 Task: Find connections with filter location Bielefeld with filter topic #Technologywith filter profile language English with filter current company Aakash Educational Services Limited with filter school Sri Chaitanya College of Education with filter industry Footwear and Leather Goods Repair with filter service category Cybersecurity with filter keywords title Actor
Action: Mouse moved to (497, 61)
Screenshot: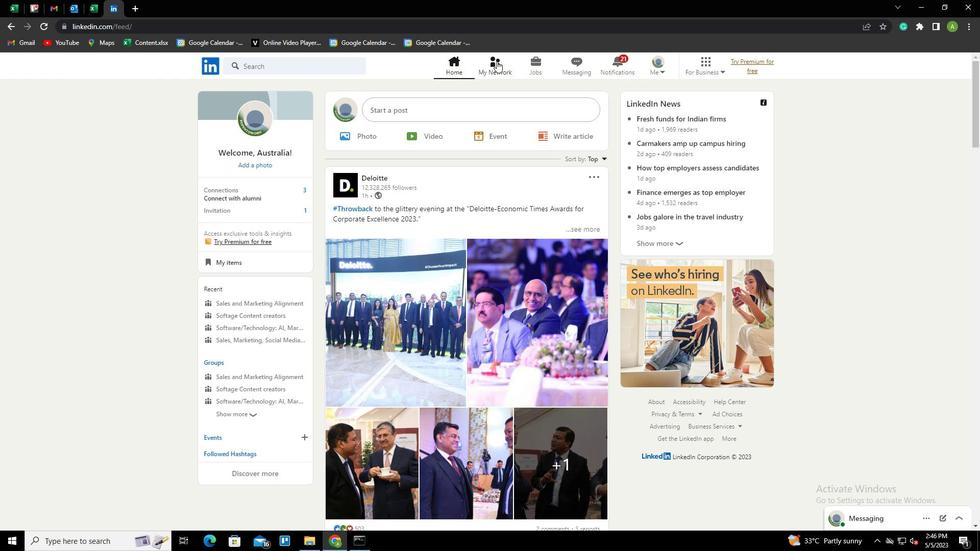 
Action: Mouse pressed left at (497, 61)
Screenshot: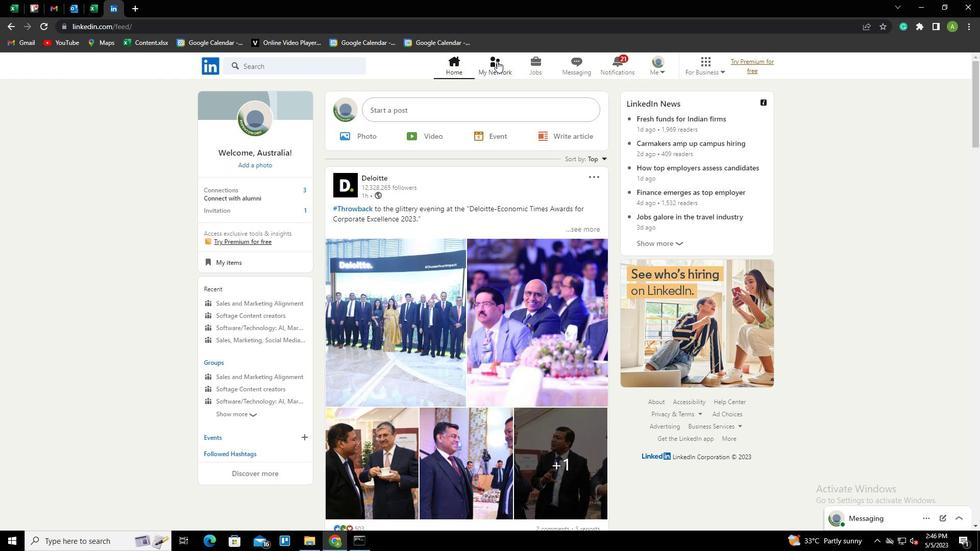 
Action: Mouse moved to (258, 125)
Screenshot: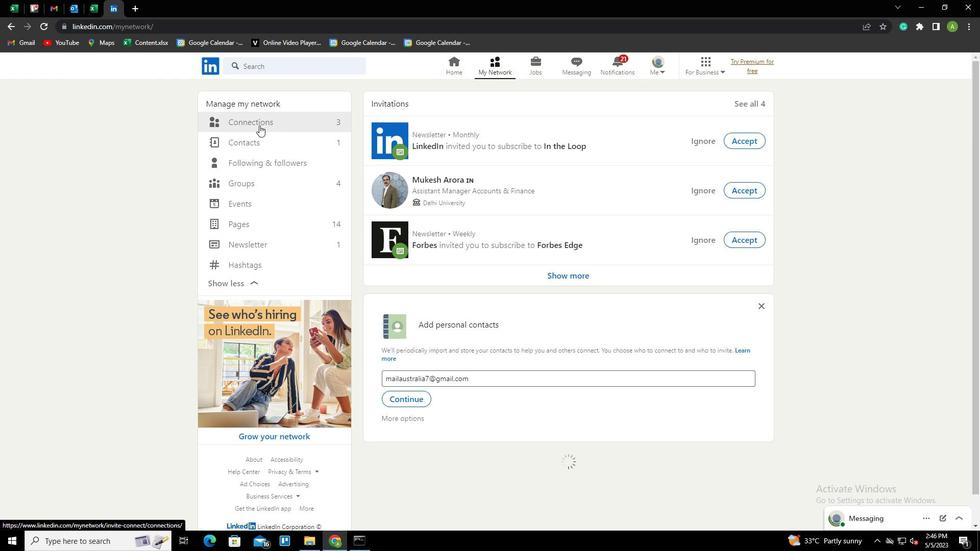
Action: Mouse pressed left at (258, 125)
Screenshot: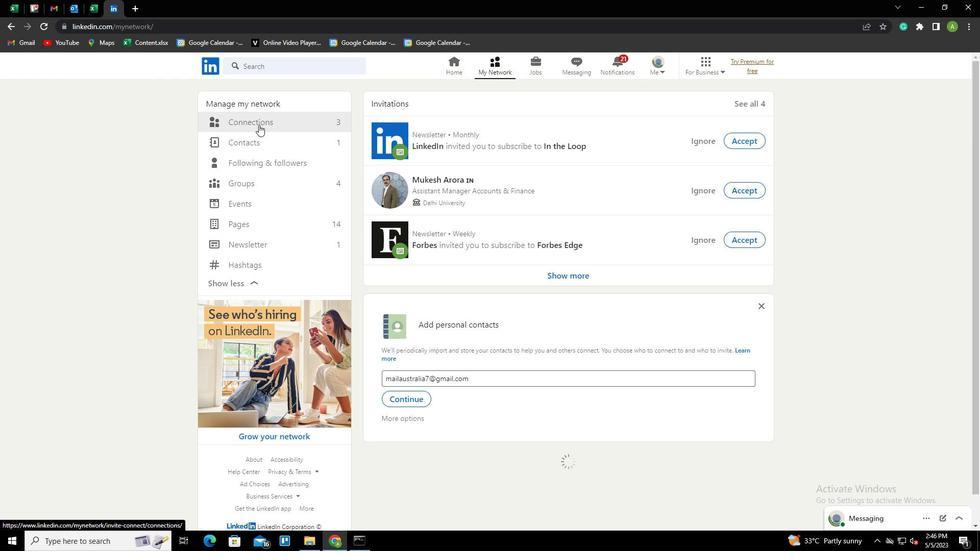 
Action: Mouse moved to (551, 123)
Screenshot: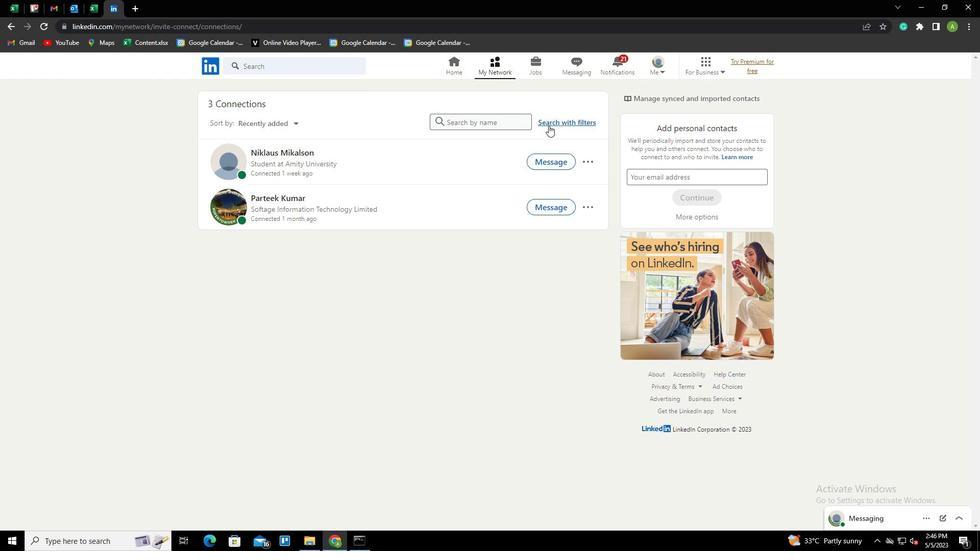
Action: Mouse pressed left at (551, 123)
Screenshot: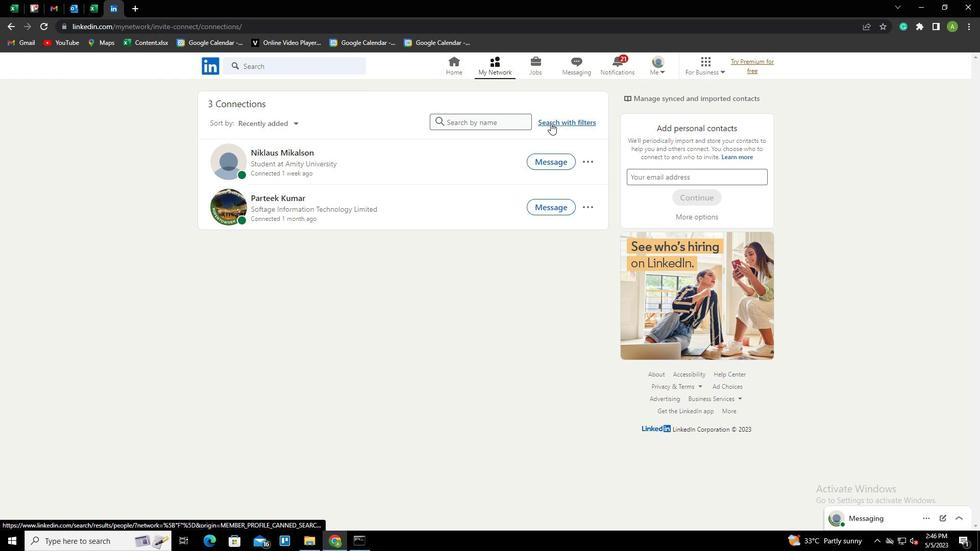 
Action: Mouse moved to (524, 94)
Screenshot: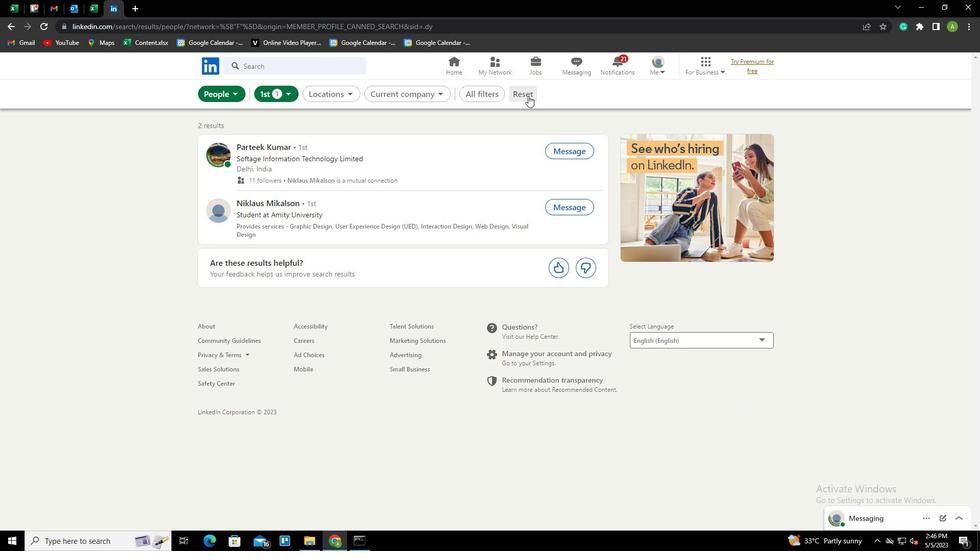 
Action: Mouse pressed left at (524, 94)
Screenshot: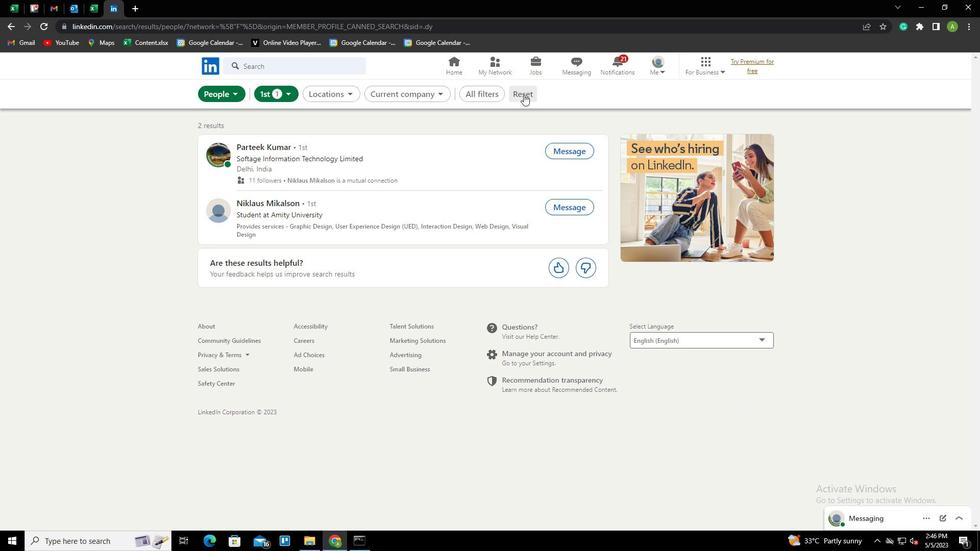
Action: Mouse moved to (513, 92)
Screenshot: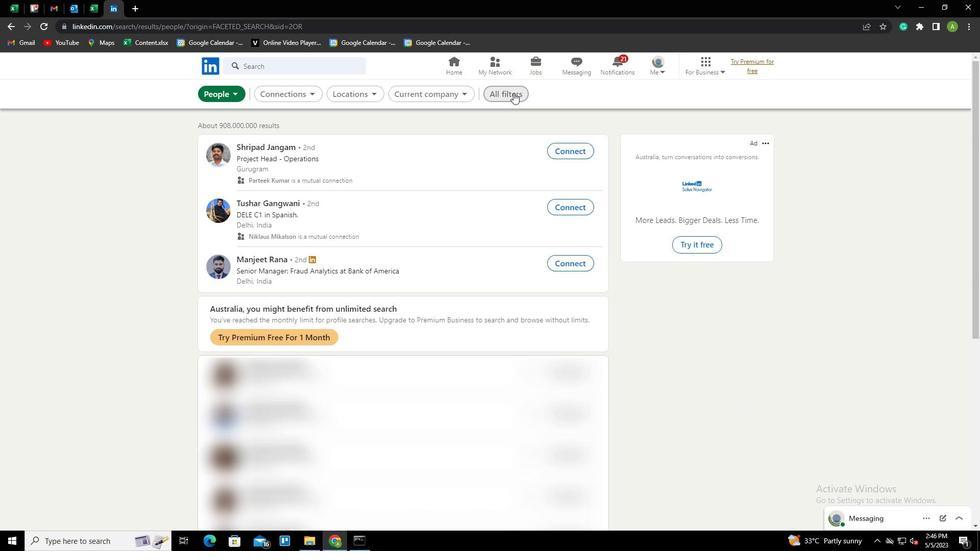 
Action: Mouse pressed left at (513, 92)
Screenshot: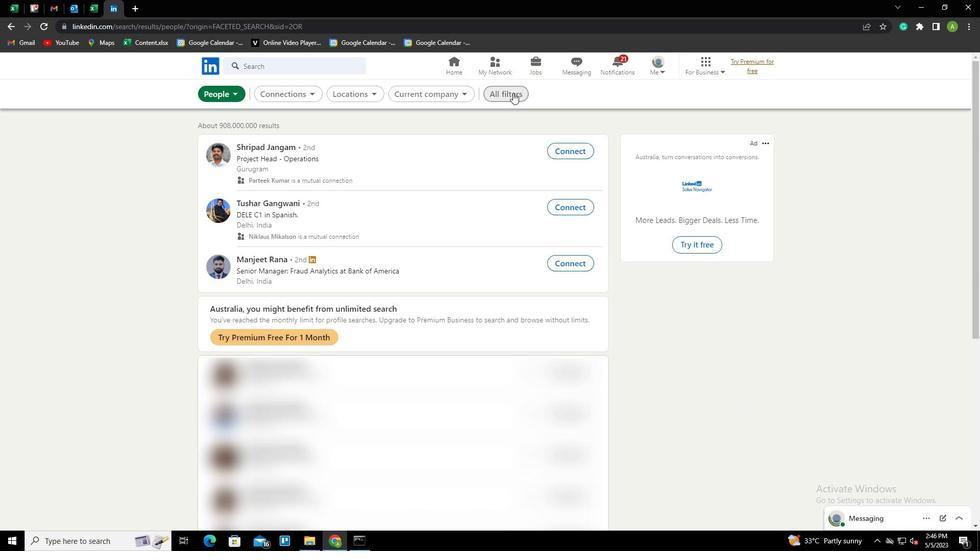 
Action: Mouse moved to (839, 260)
Screenshot: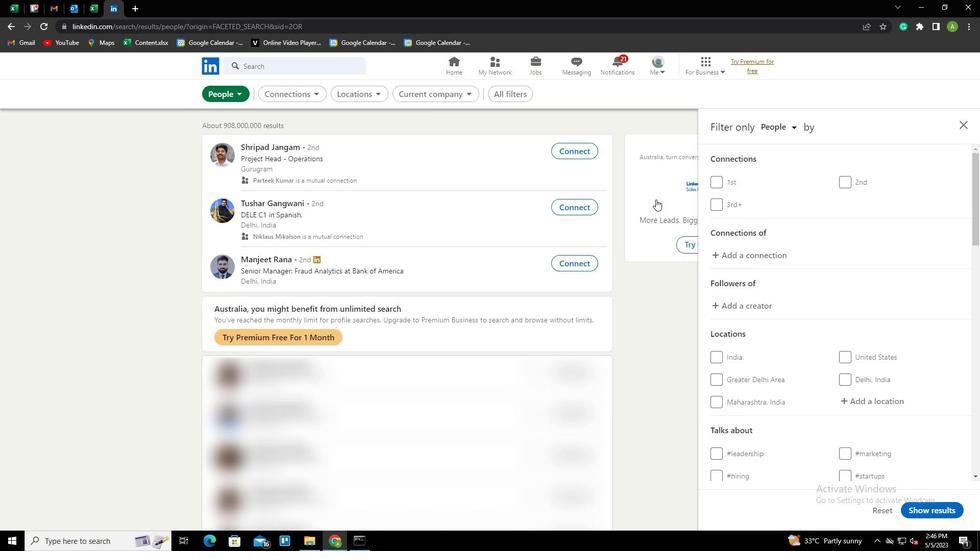 
Action: Mouse scrolled (839, 259) with delta (0, 0)
Screenshot: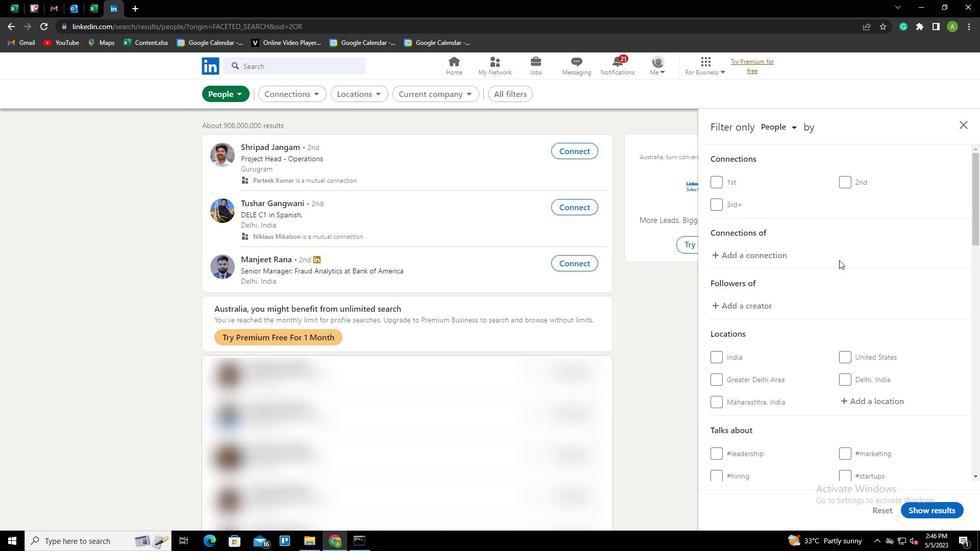 
Action: Mouse scrolled (839, 259) with delta (0, 0)
Screenshot: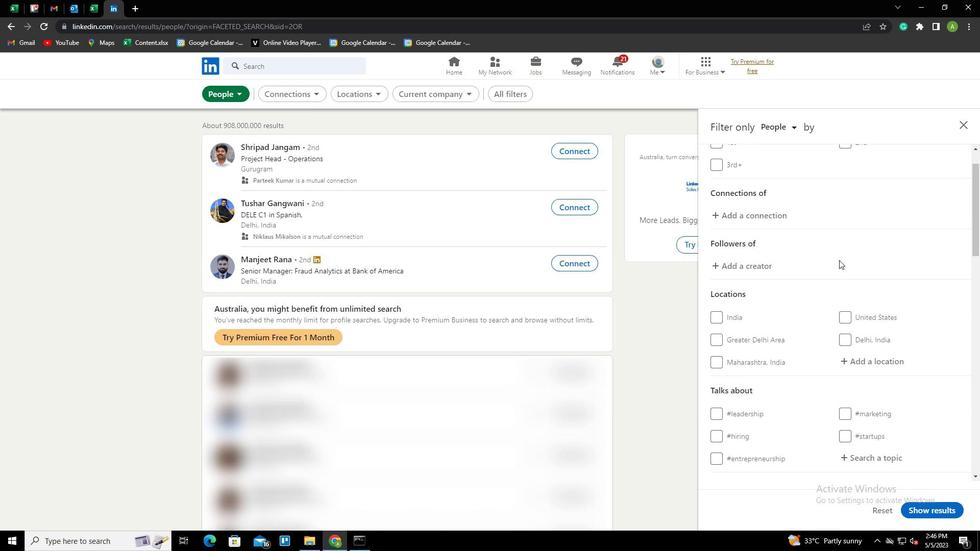
Action: Mouse scrolled (839, 259) with delta (0, 0)
Screenshot: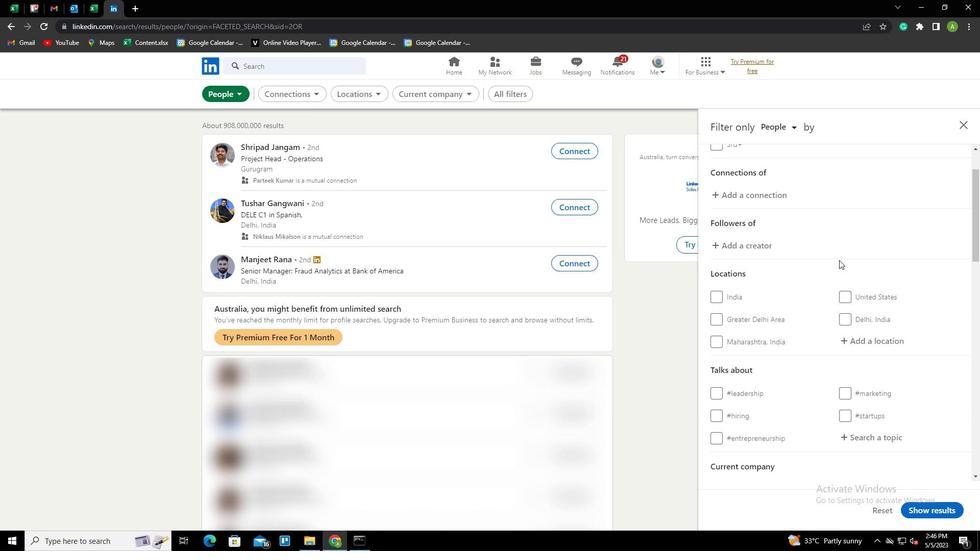 
Action: Mouse scrolled (839, 259) with delta (0, 0)
Screenshot: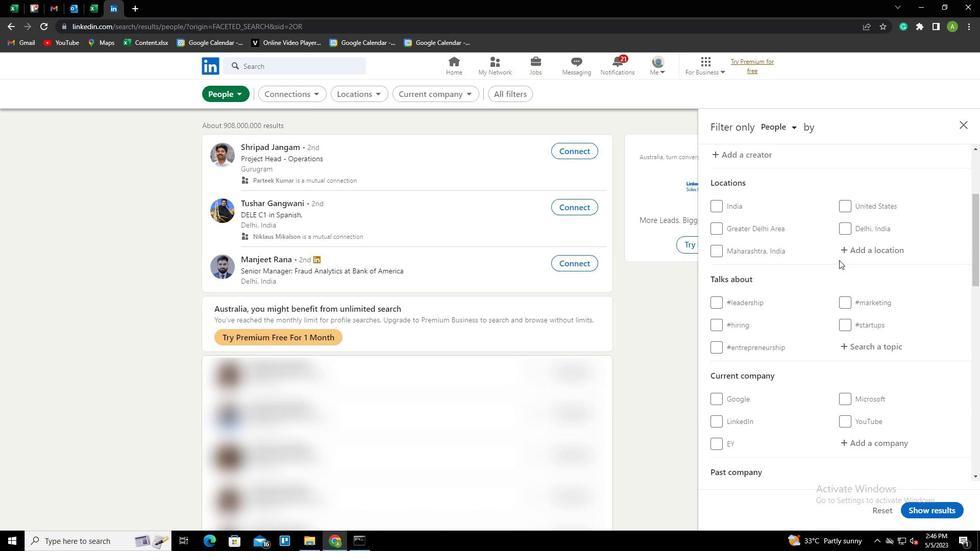 
Action: Mouse moved to (871, 198)
Screenshot: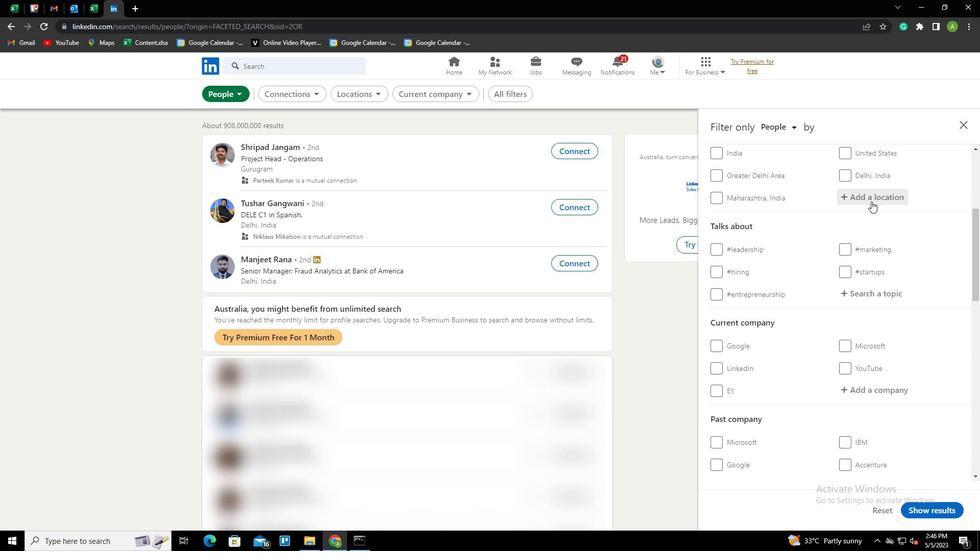 
Action: Mouse pressed left at (871, 198)
Screenshot: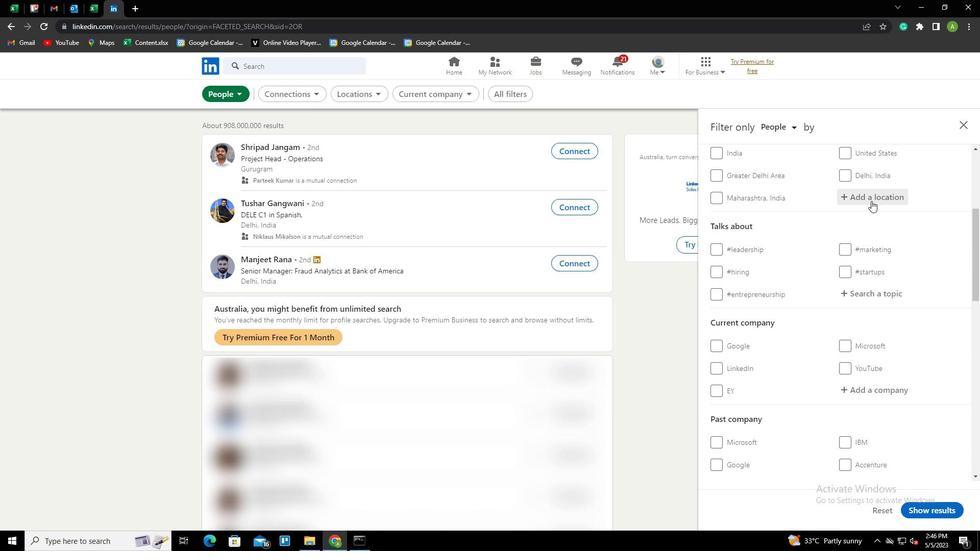 
Action: Key pressed <Key.shift><Key.shift><Key.shift><Key.shift><Key.shift><Key.shift><Key.shift><Key.shift><Key.shift><Key.shift><Key.shift><Key.shift><Key.shift><Key.shift><Key.shift><Key.shift><Key.shift><Key.shift><Key.shift><Key.shift><Key.shift><Key.shift><Key.shift><Key.shift>BIELEFELD<Key.down><Key.enter>
Screenshot: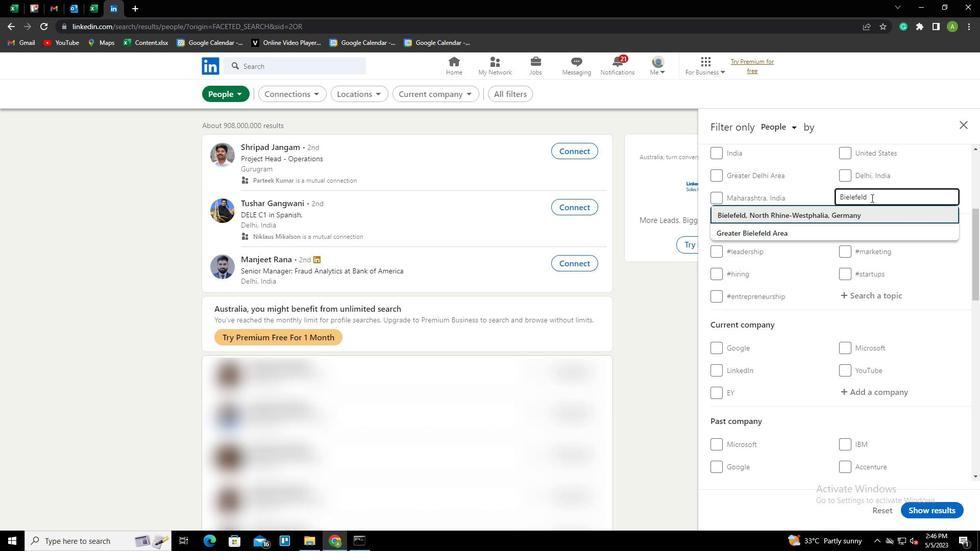 
Action: Mouse scrolled (871, 197) with delta (0, 0)
Screenshot: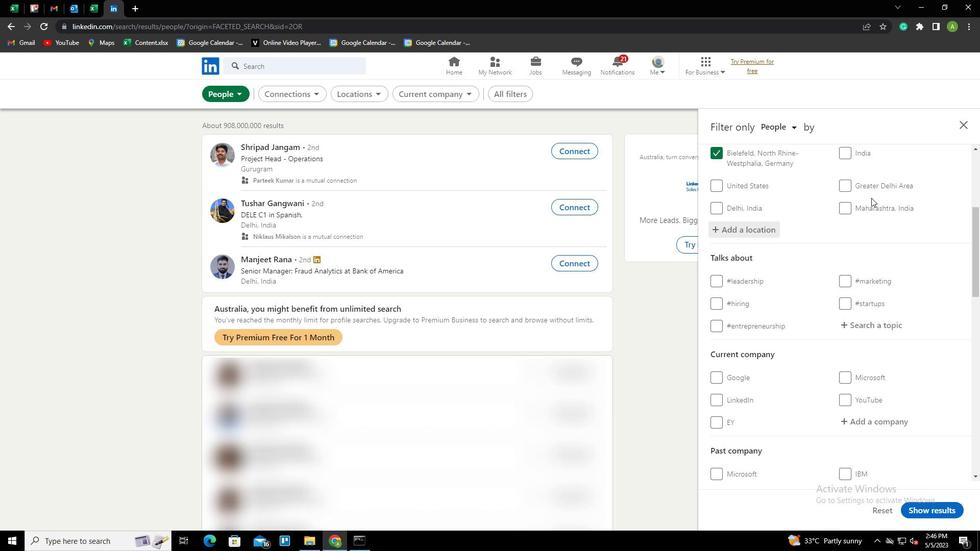 
Action: Mouse scrolled (871, 197) with delta (0, 0)
Screenshot: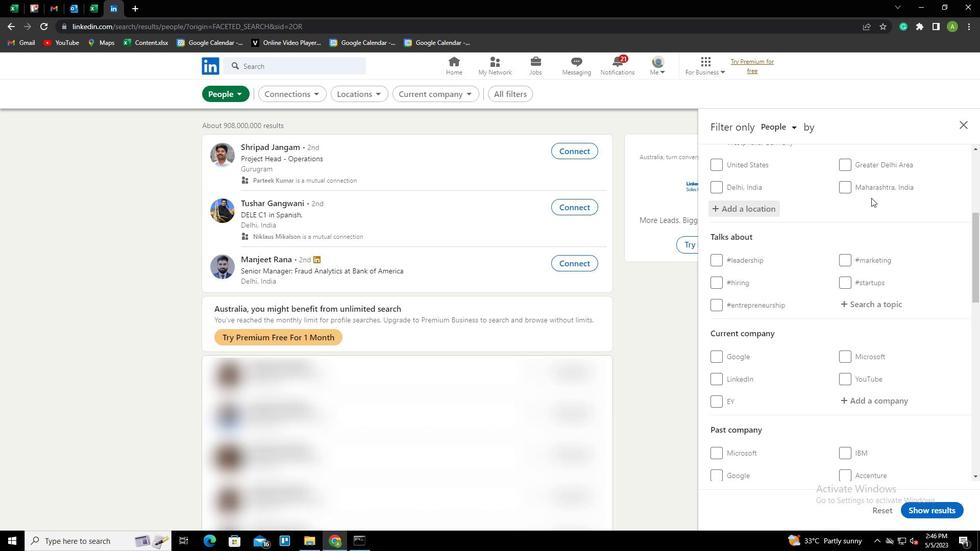 
Action: Mouse moved to (869, 218)
Screenshot: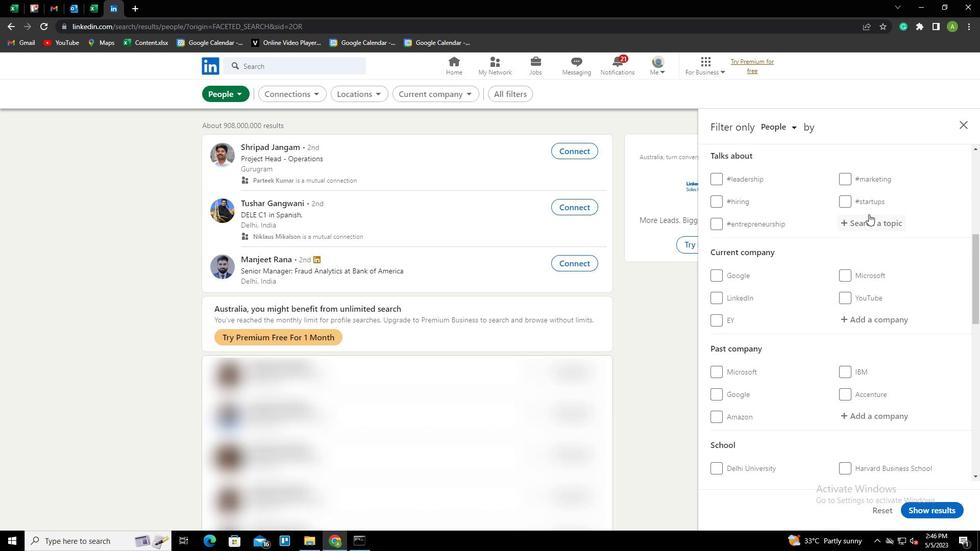 
Action: Mouse pressed left at (869, 218)
Screenshot: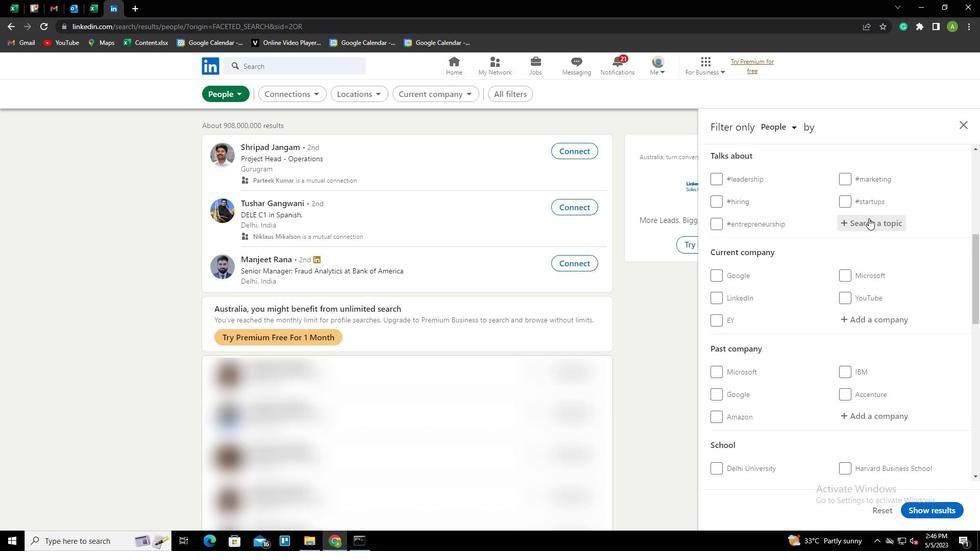 
Action: Key pressed <Key.shift><Key.shift>TECHNOLOGY<Key.down><Key.enter>
Screenshot: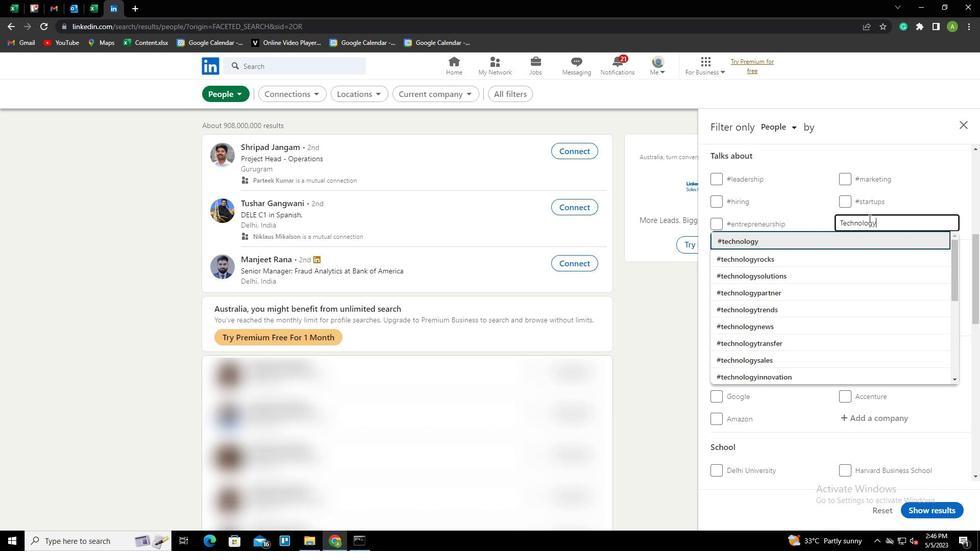 
Action: Mouse scrolled (869, 218) with delta (0, 0)
Screenshot: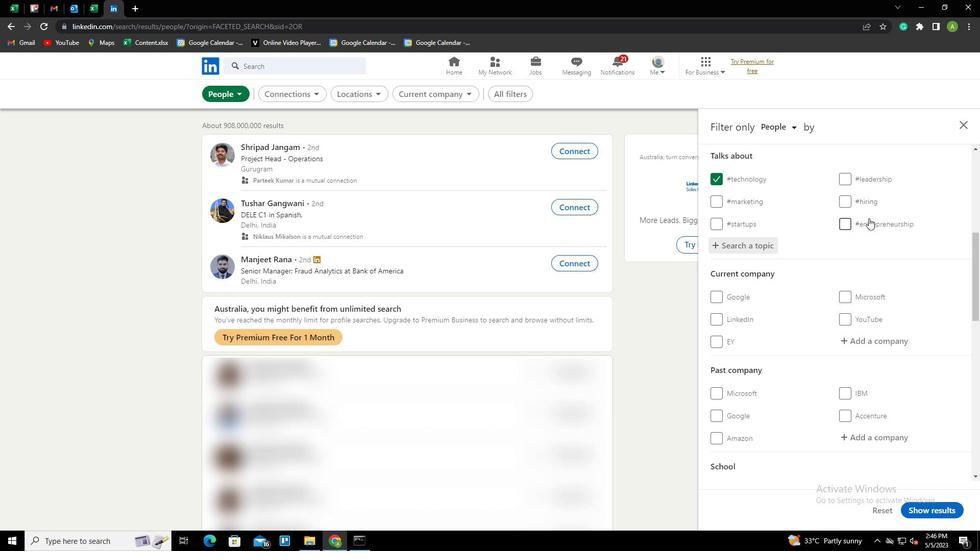 
Action: Mouse scrolled (869, 218) with delta (0, 0)
Screenshot: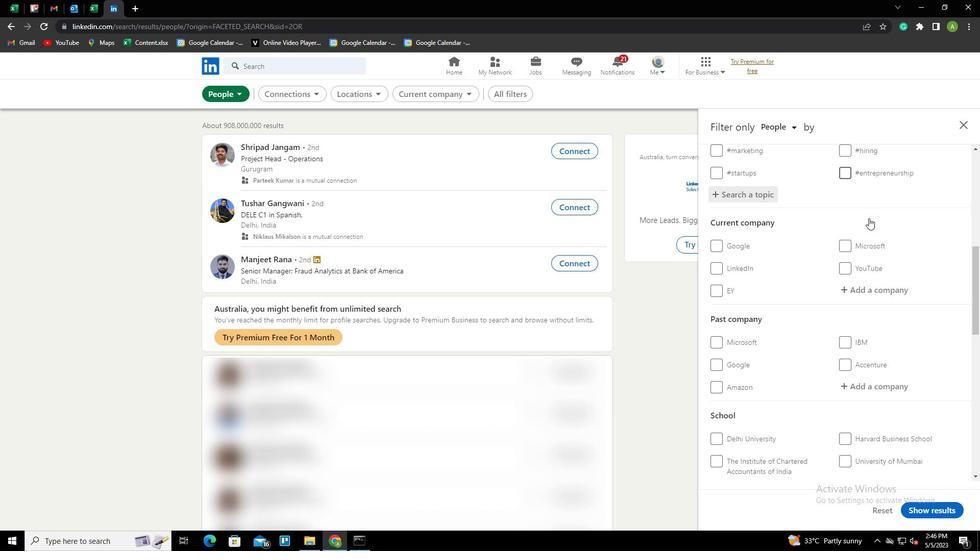 
Action: Mouse scrolled (869, 218) with delta (0, 0)
Screenshot: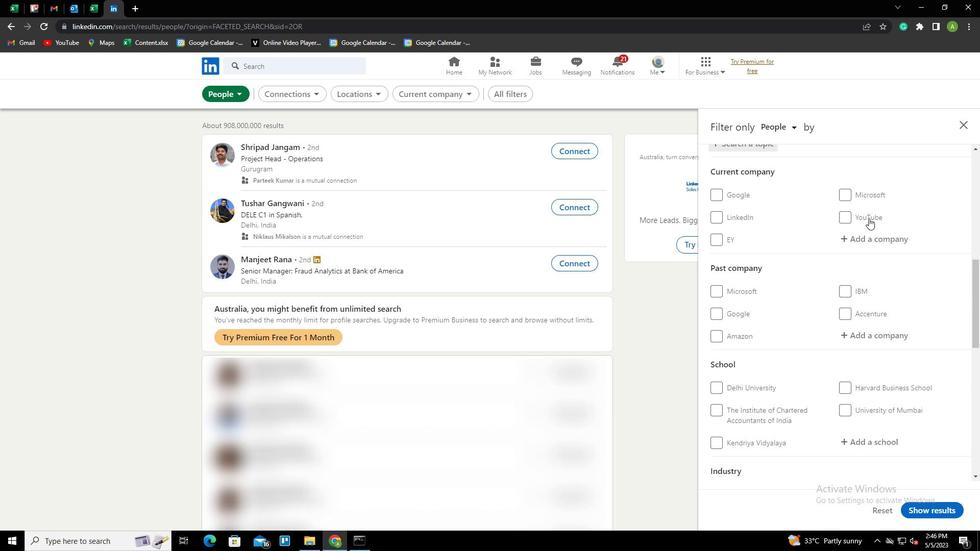 
Action: Mouse scrolled (869, 218) with delta (0, 0)
Screenshot: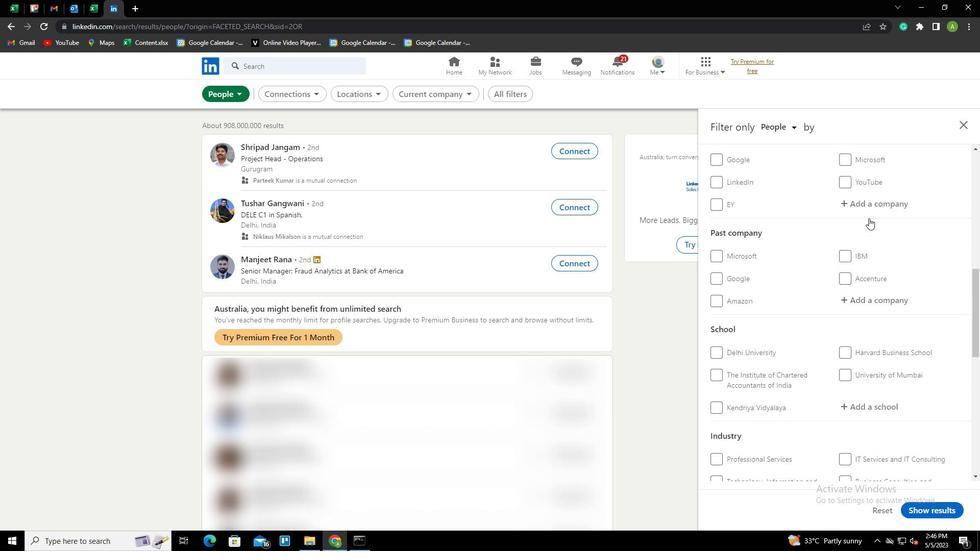 
Action: Mouse scrolled (869, 218) with delta (0, 0)
Screenshot: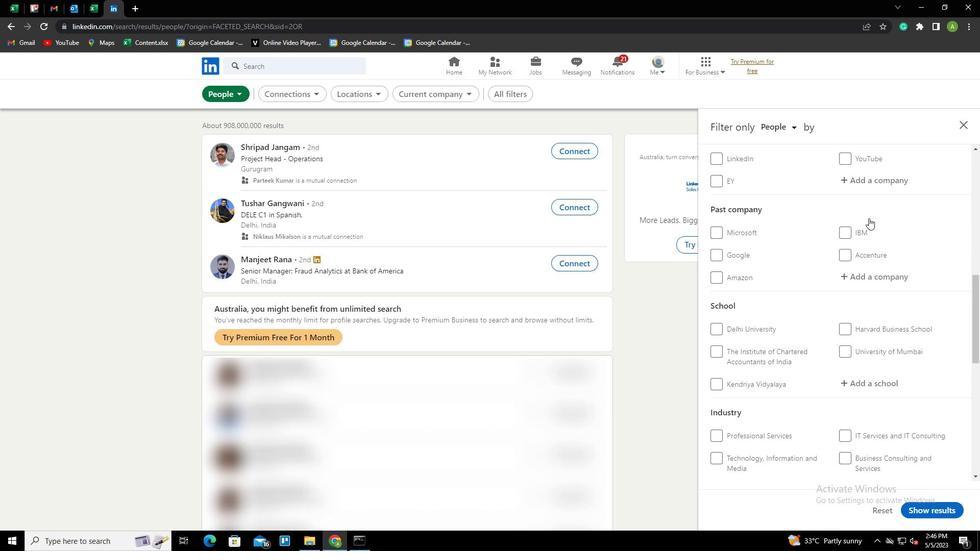 
Action: Mouse scrolled (869, 218) with delta (0, 0)
Screenshot: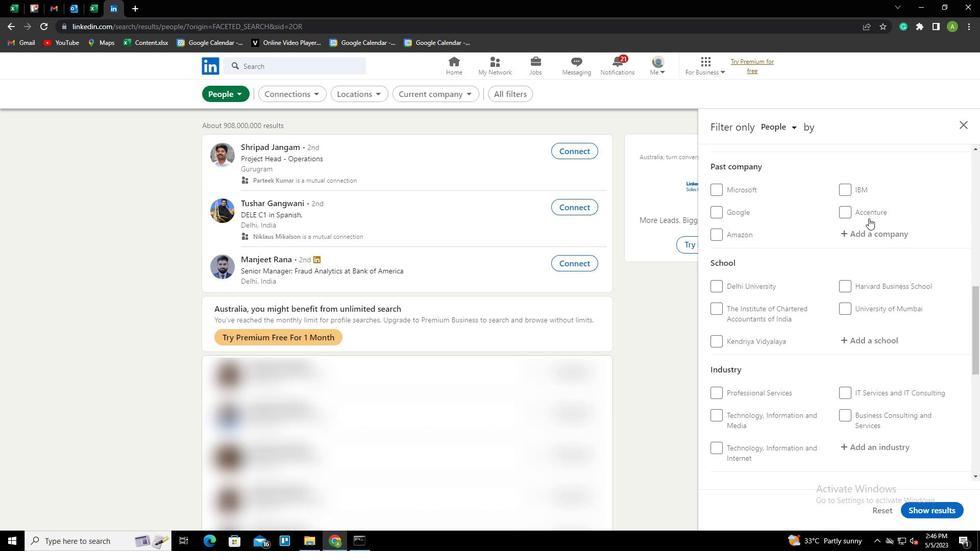 
Action: Mouse scrolled (869, 218) with delta (0, 0)
Screenshot: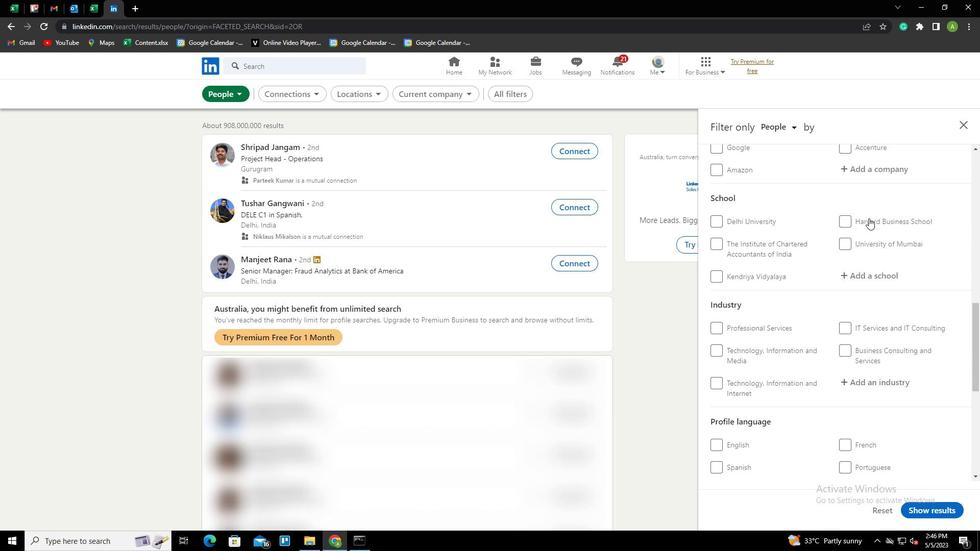 
Action: Mouse moved to (720, 352)
Screenshot: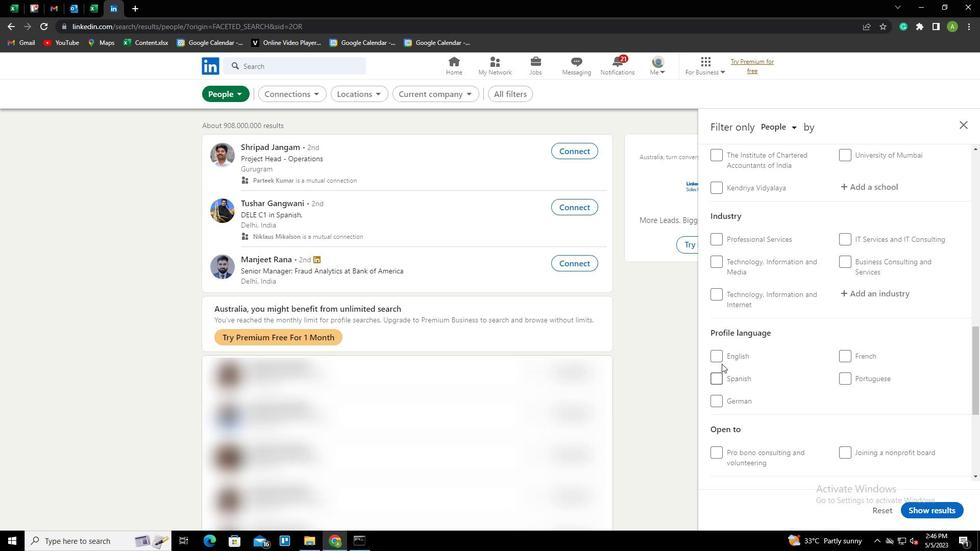
Action: Mouse pressed left at (720, 352)
Screenshot: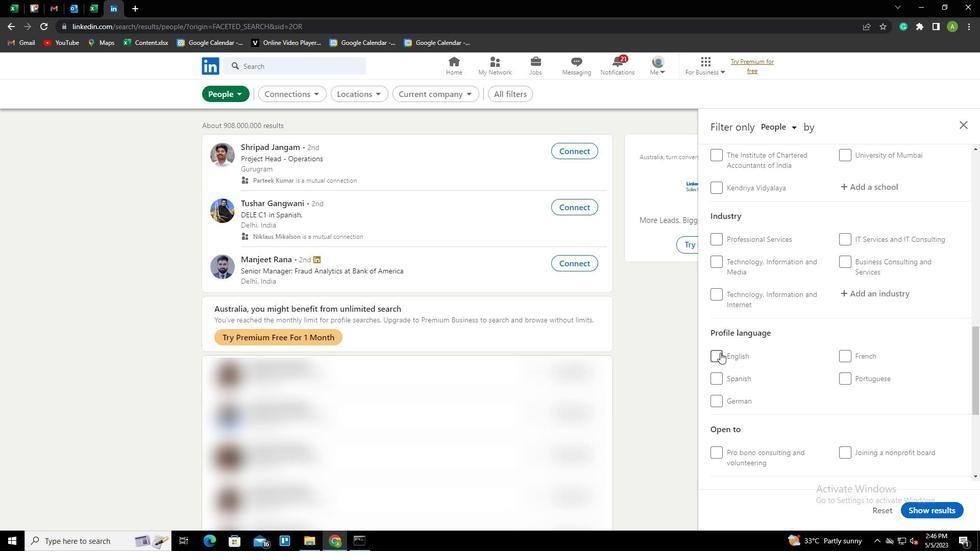 
Action: Mouse moved to (879, 317)
Screenshot: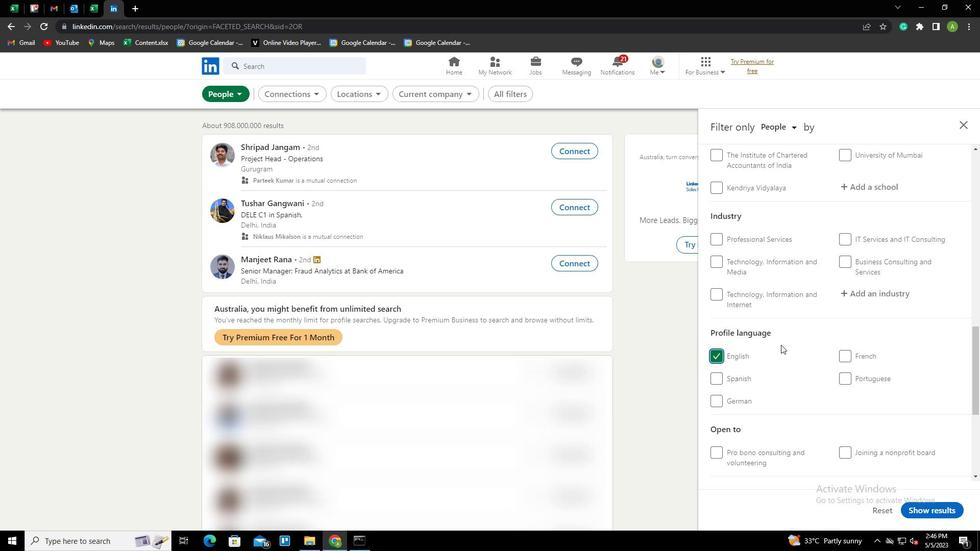 
Action: Mouse scrolled (879, 317) with delta (0, 0)
Screenshot: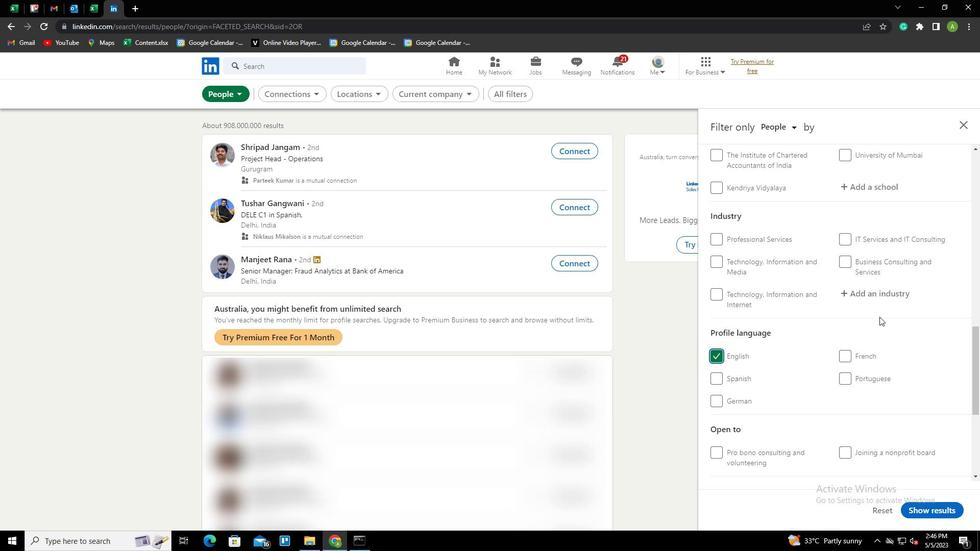 
Action: Mouse scrolled (879, 317) with delta (0, 0)
Screenshot: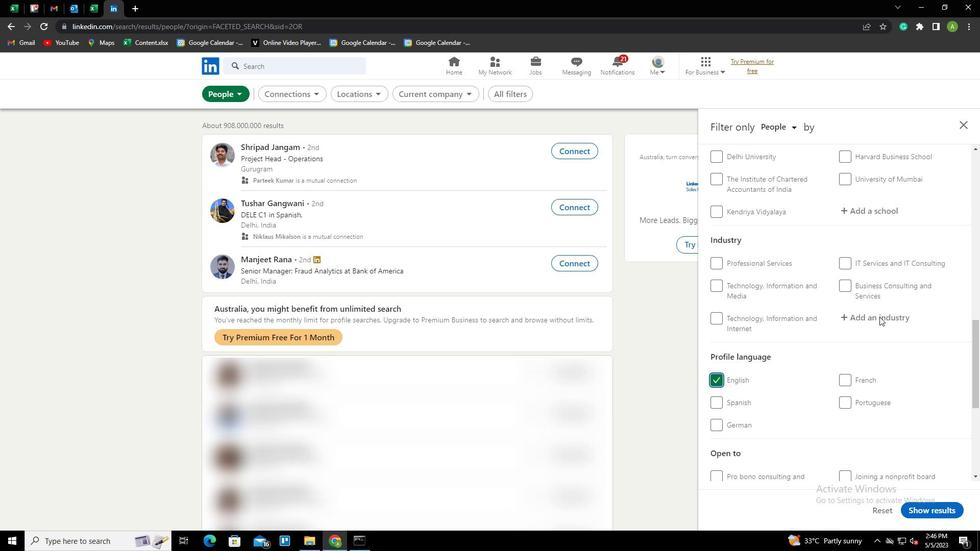 
Action: Mouse scrolled (879, 317) with delta (0, 0)
Screenshot: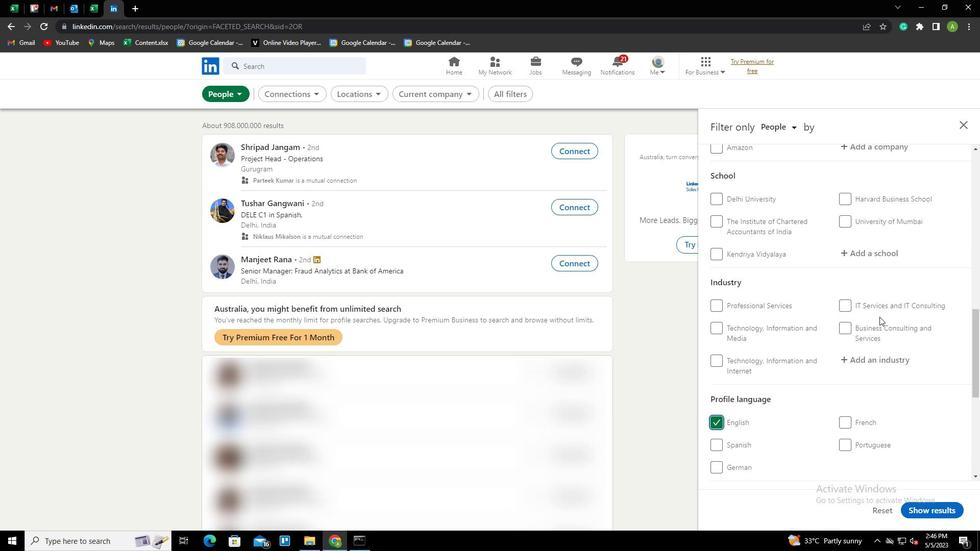 
Action: Mouse scrolled (879, 317) with delta (0, 0)
Screenshot: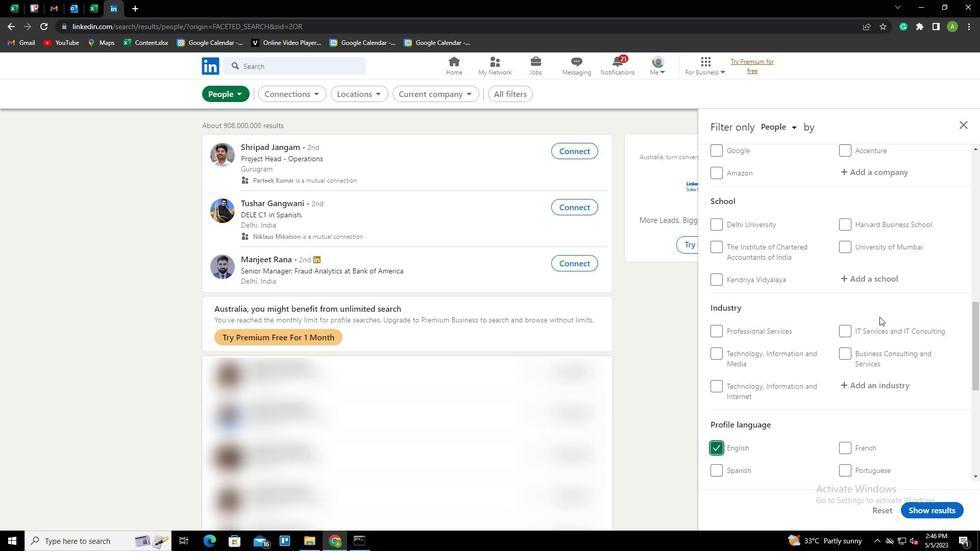 
Action: Mouse scrolled (879, 317) with delta (0, 0)
Screenshot: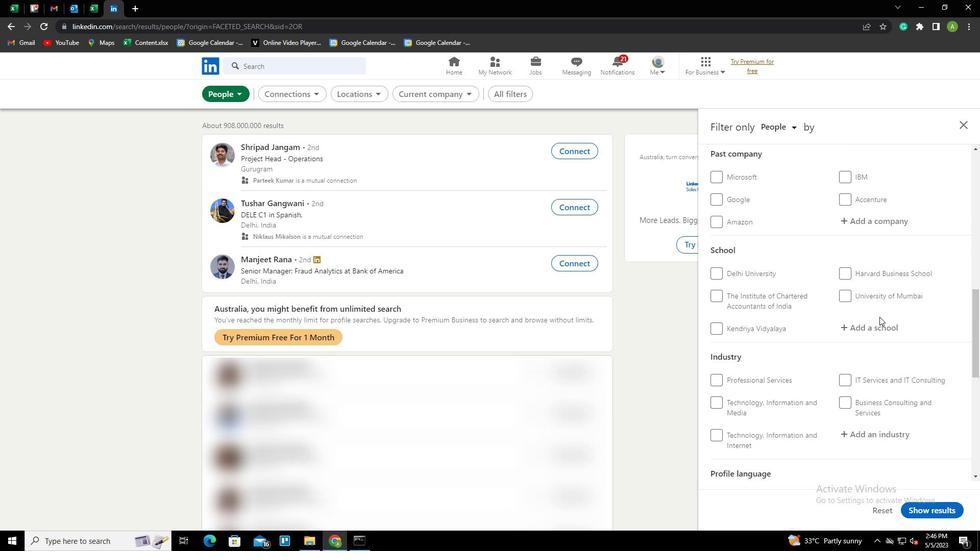 
Action: Mouse scrolled (879, 317) with delta (0, 0)
Screenshot: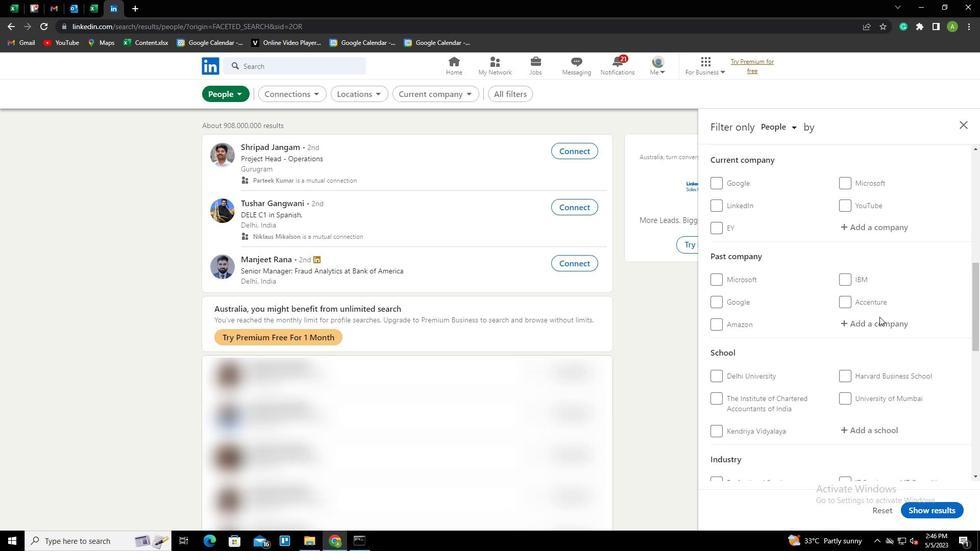 
Action: Mouse moved to (872, 292)
Screenshot: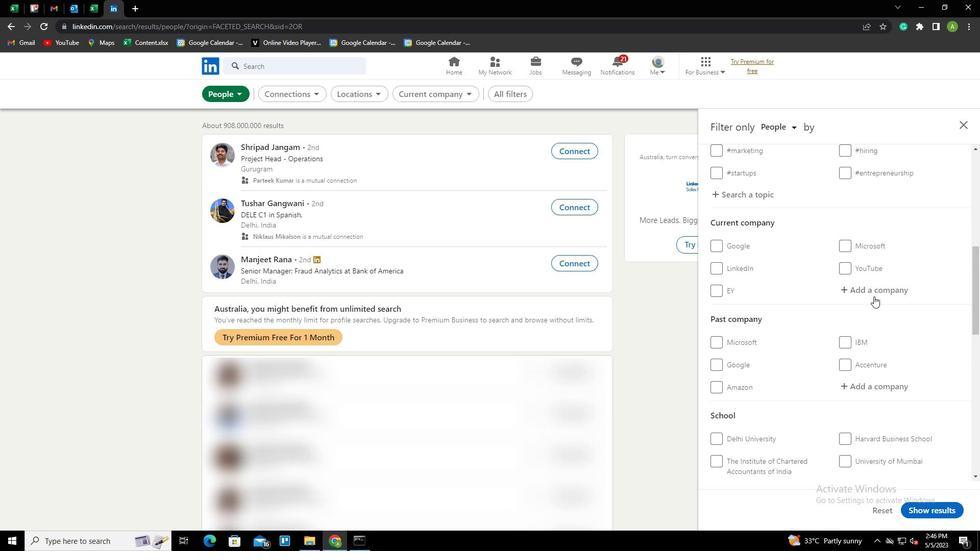 
Action: Mouse pressed left at (872, 292)
Screenshot: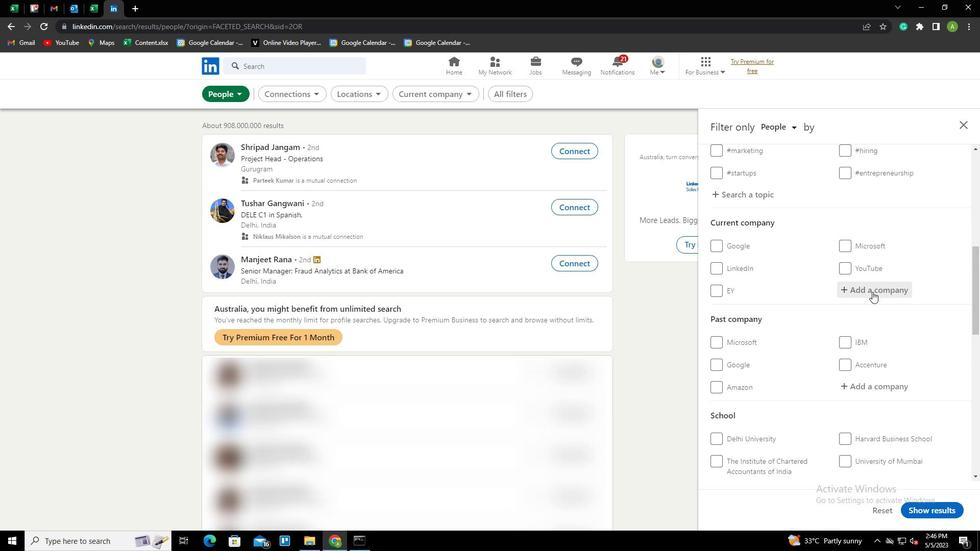 
Action: Key pressed <Key.shift><Key.shift><Key.shift><Key.shift><Key.shift><Key.shift><Key.shift><Key.shift><Key.shift><Key.shift><Key.shift><Key.shift><Key.shift><Key.shift><Key.shift><Key.shift>AAKASH<Key.space><Key.shift>EDUCATIONAL<Key.space><Key.shift>SERVICES<Key.space><Key.shift>LIMITED<Key.down><Key.enter>
Screenshot: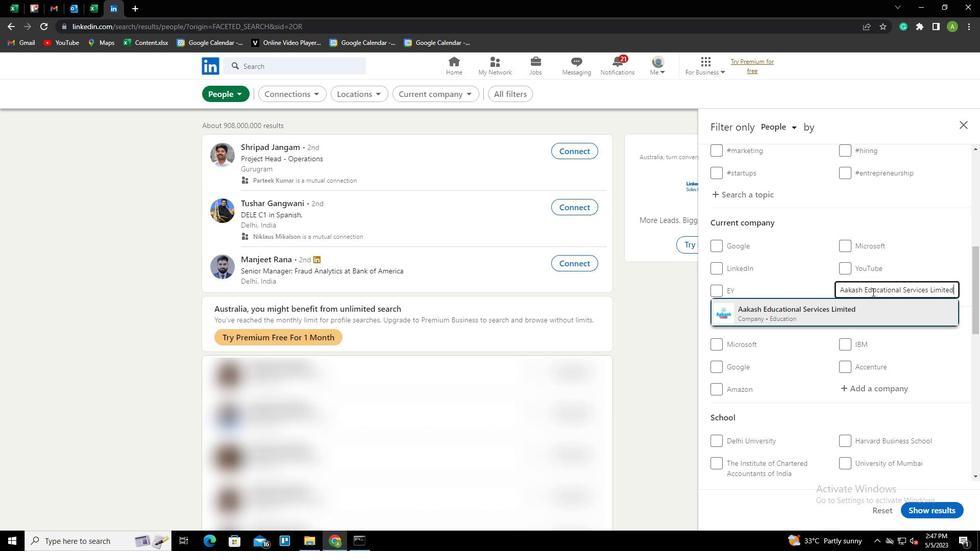 
Action: Mouse scrolled (872, 291) with delta (0, 0)
Screenshot: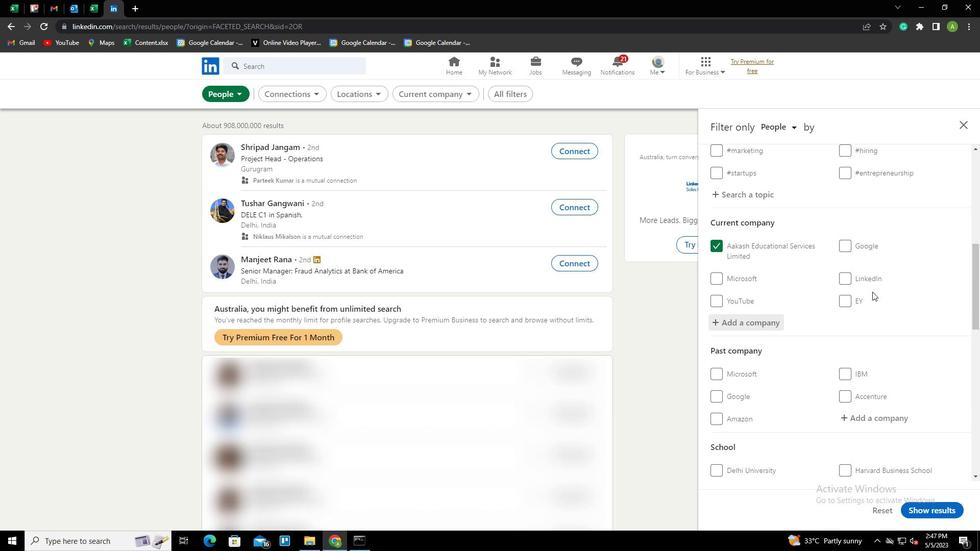 
Action: Mouse scrolled (872, 291) with delta (0, 0)
Screenshot: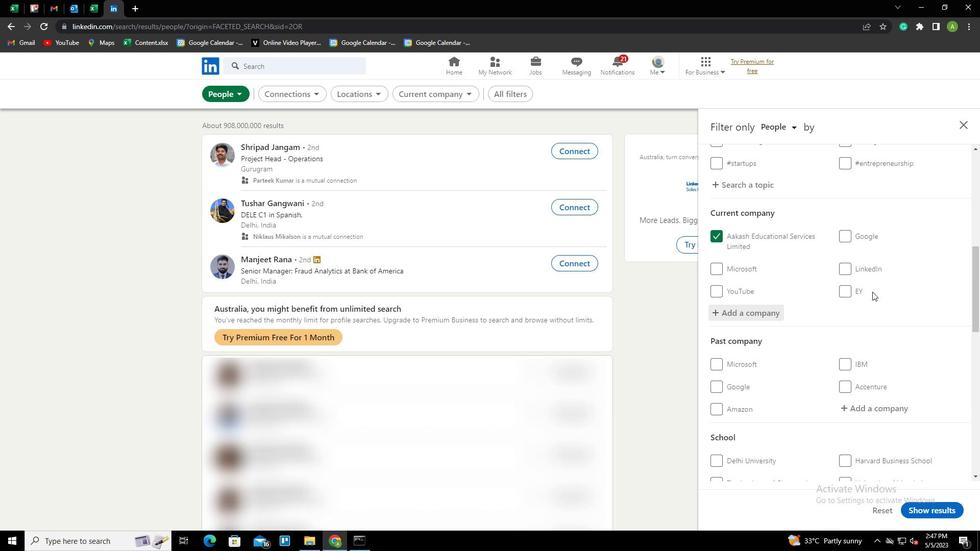 
Action: Mouse scrolled (872, 291) with delta (0, 0)
Screenshot: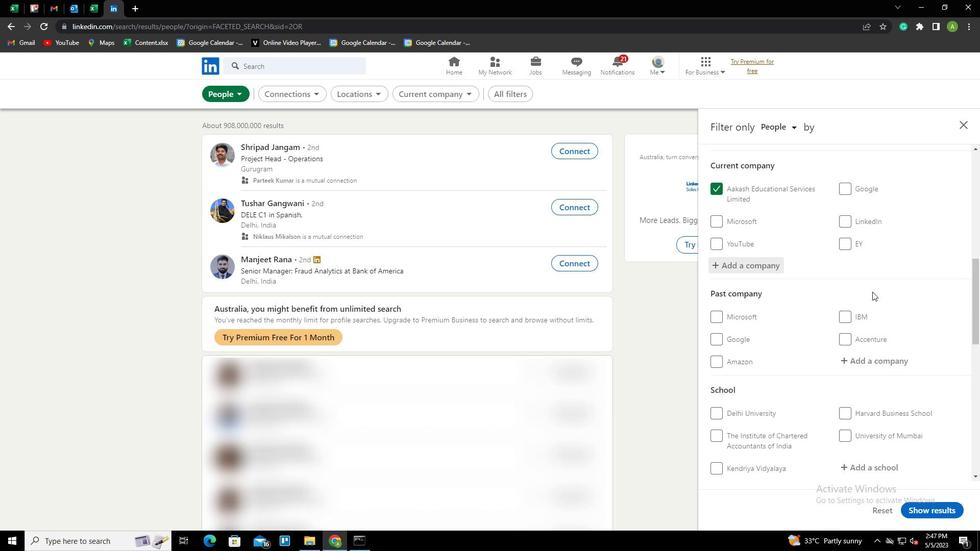 
Action: Mouse scrolled (872, 291) with delta (0, 0)
Screenshot: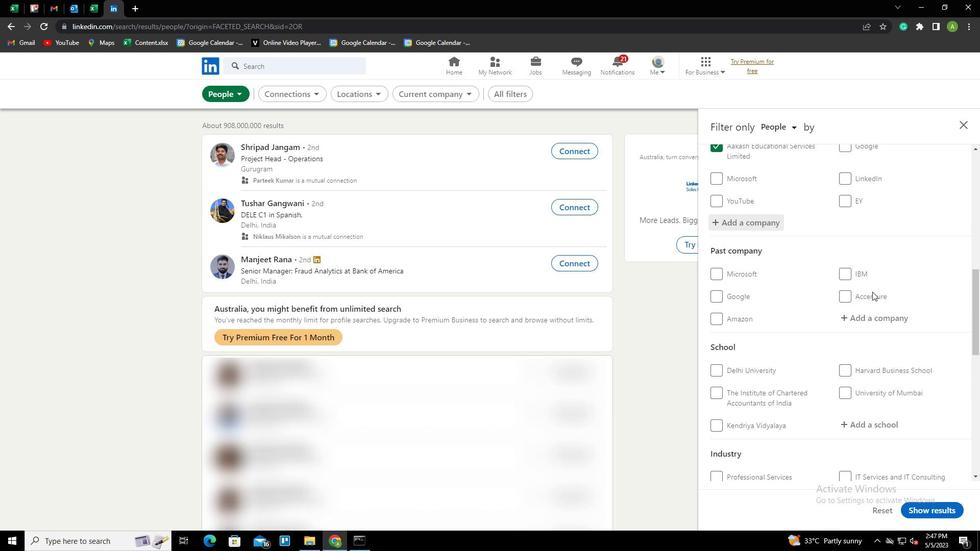 
Action: Mouse scrolled (872, 291) with delta (0, 0)
Screenshot: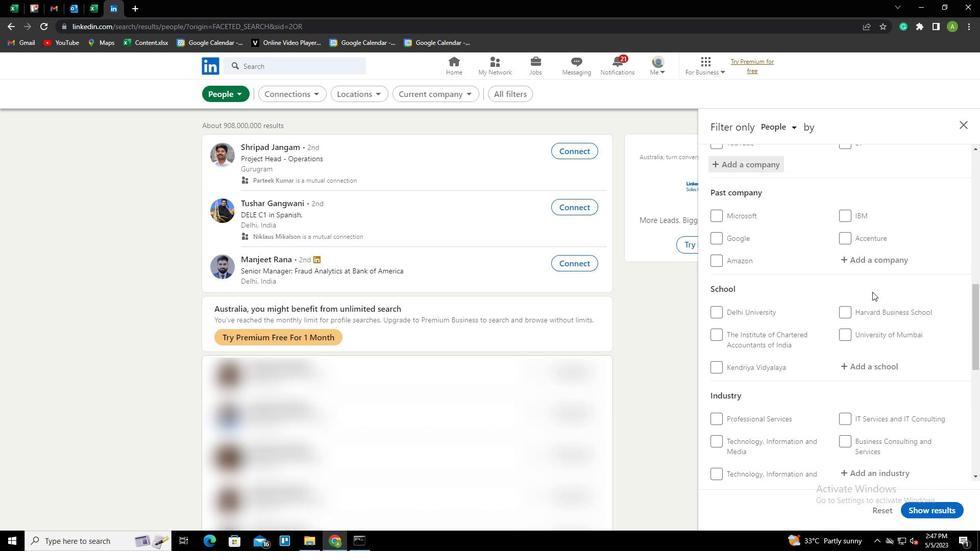 
Action: Mouse moved to (870, 268)
Screenshot: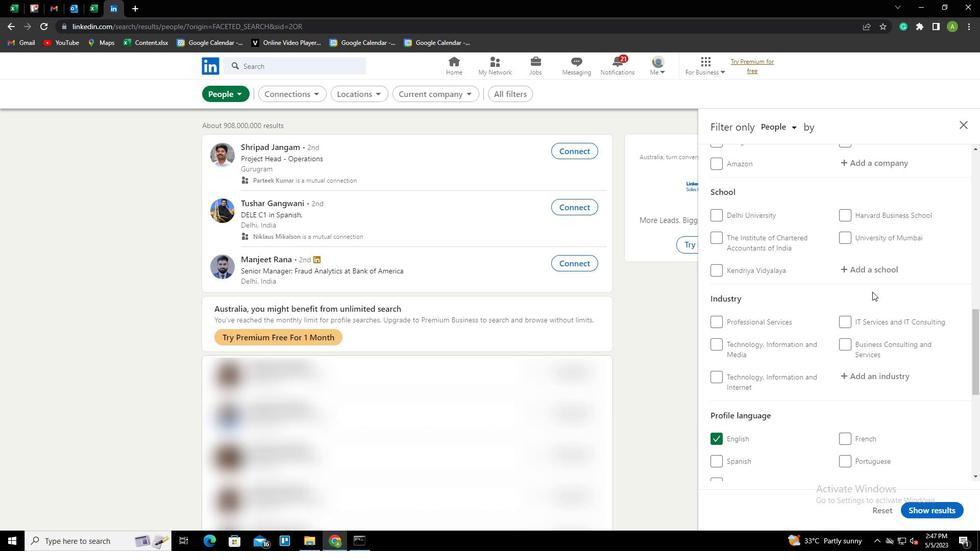 
Action: Mouse pressed left at (870, 268)
Screenshot: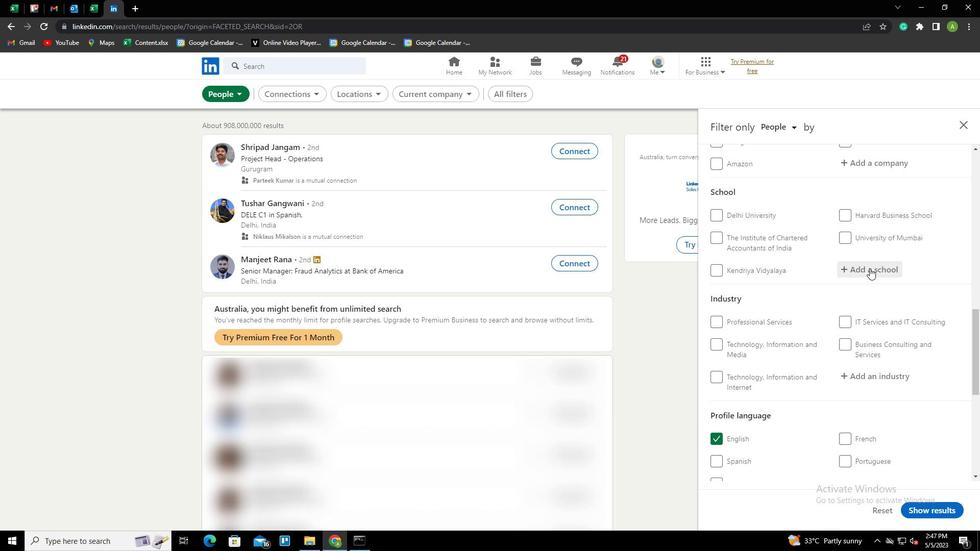 
Action: Key pressed <Key.shift>D<Key.backspace><Key.shift>SRI<Key.space><Key.space><Key.space><Key.shift><Key.shift><Key.shift><Key.shift><Key.shift><Key.shift><Key.shift><Key.shift>CHAITANYA<Key.down><Key.enter>
Screenshot: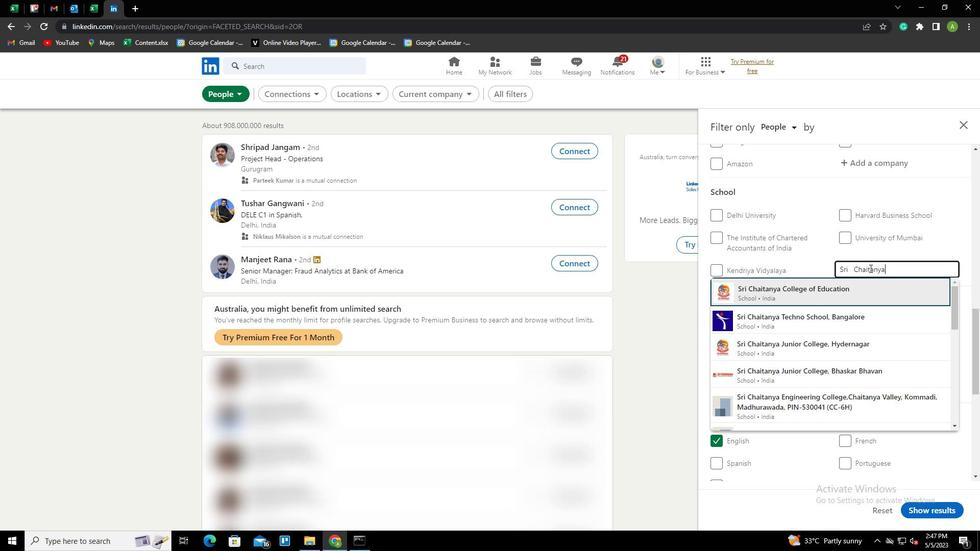 
Action: Mouse scrolled (870, 268) with delta (0, 0)
Screenshot: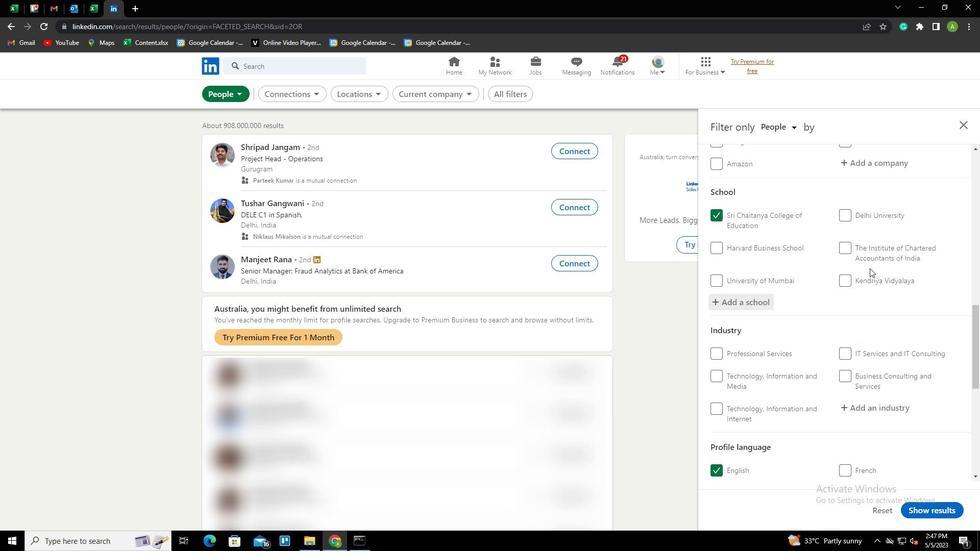 
Action: Mouse scrolled (870, 268) with delta (0, 0)
Screenshot: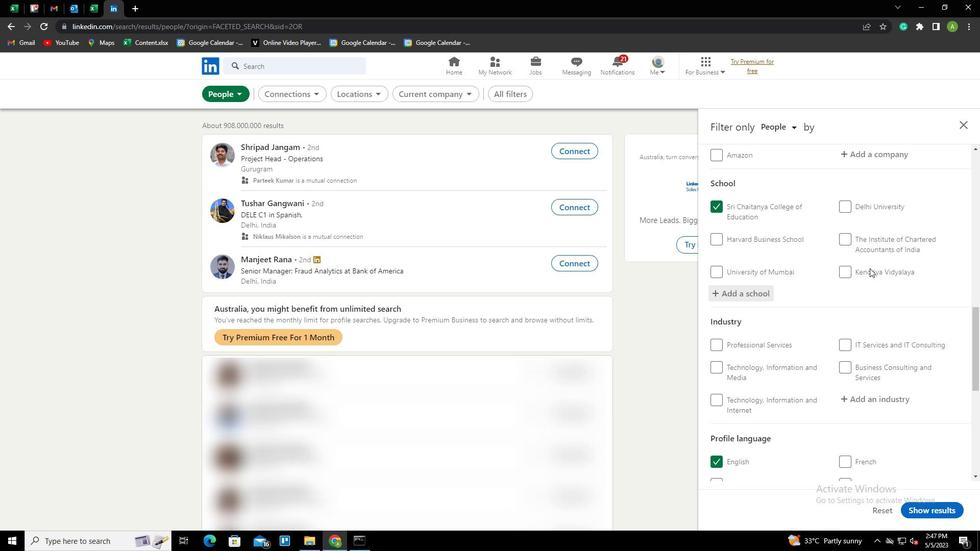 
Action: Mouse moved to (879, 301)
Screenshot: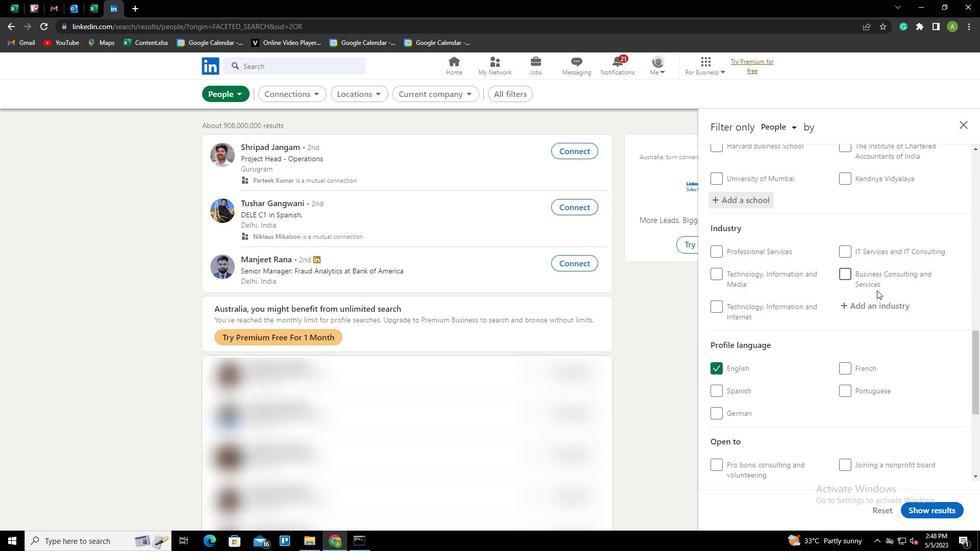 
Action: Mouse pressed left at (879, 301)
Screenshot: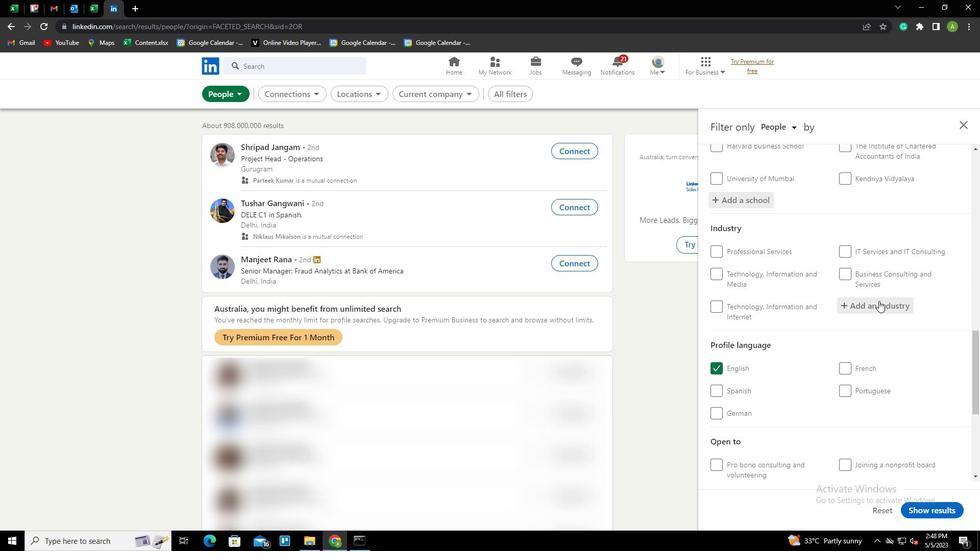 
Action: Mouse moved to (888, 313)
Screenshot: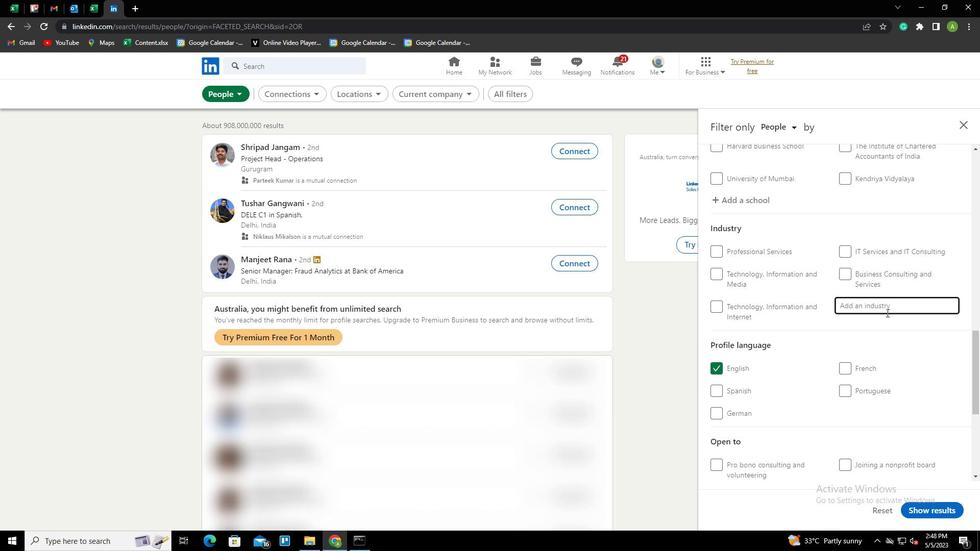 
Action: Mouse scrolled (888, 313) with delta (0, 0)
Screenshot: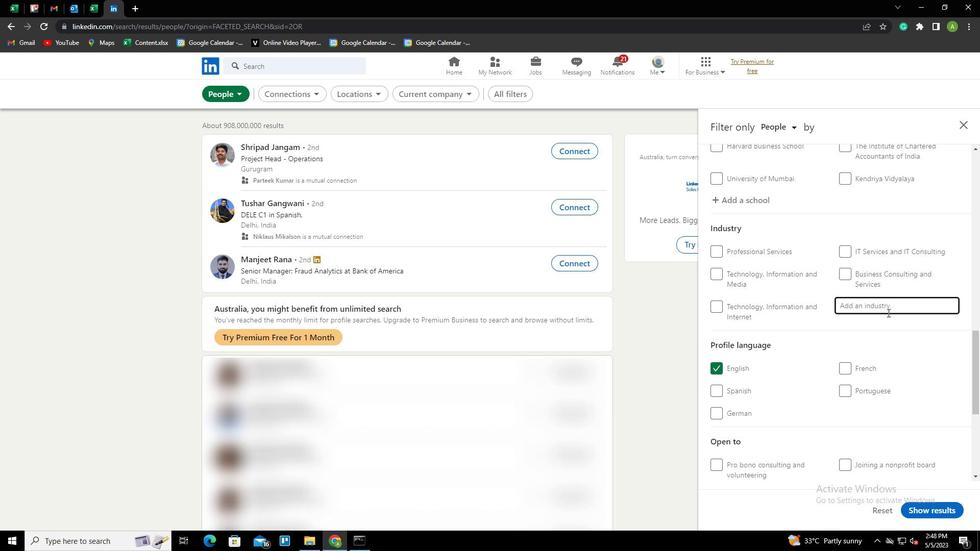
Action: Mouse moved to (894, 306)
Screenshot: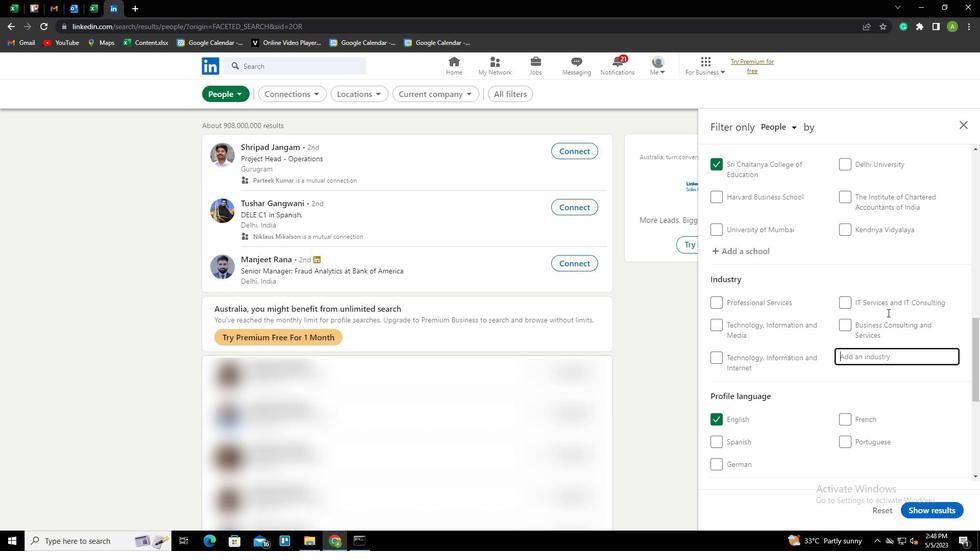 
Action: Mouse scrolled (894, 306) with delta (0, 0)
Screenshot: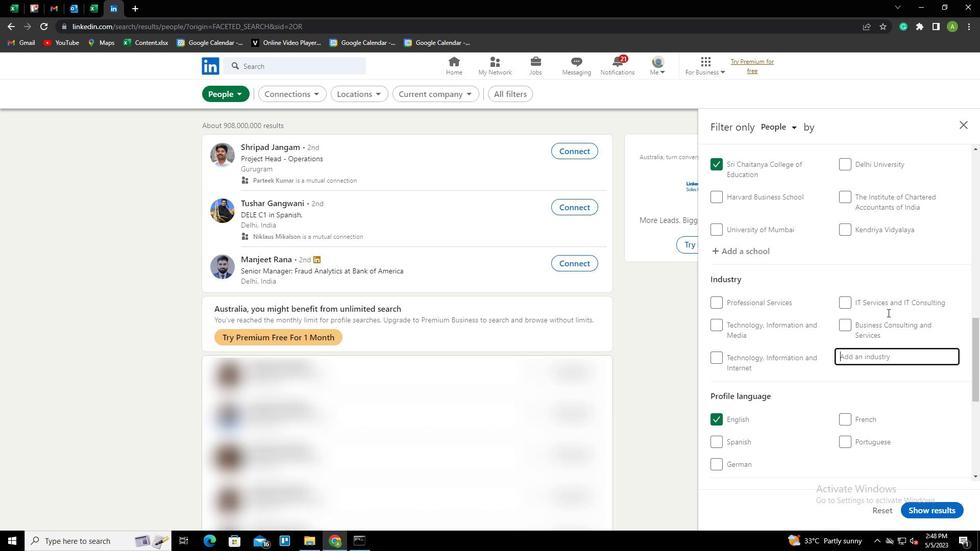 
Action: Mouse scrolled (894, 305) with delta (0, 0)
Screenshot: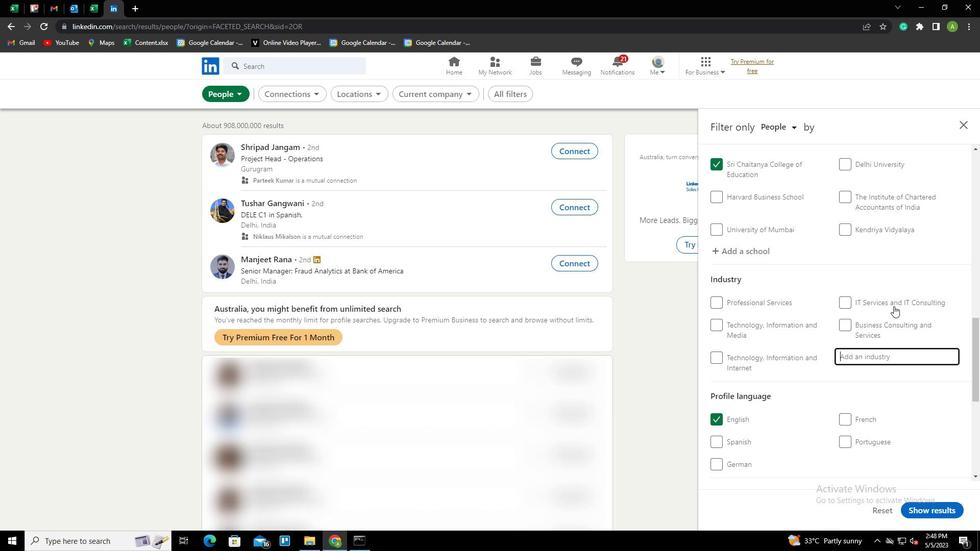 
Action: Mouse scrolled (894, 305) with delta (0, 0)
Screenshot: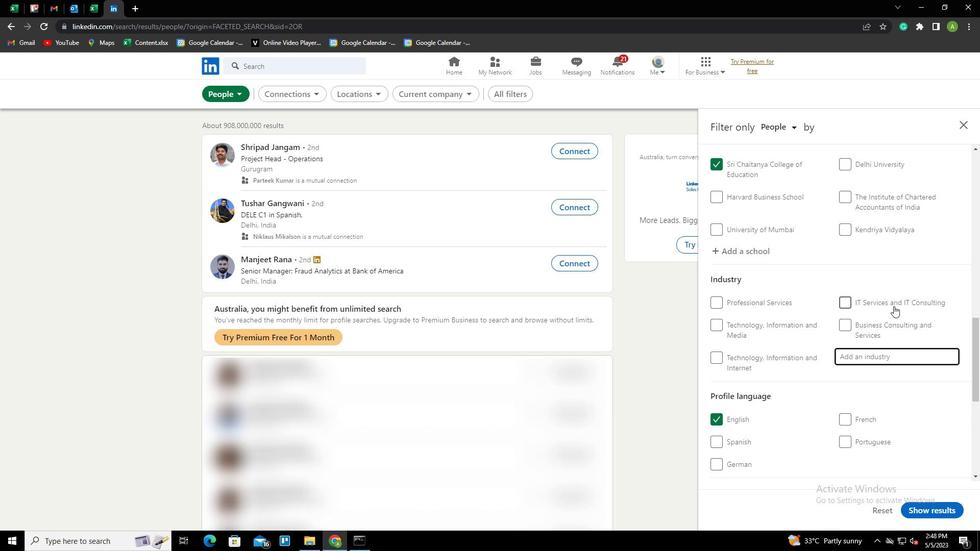 
Action: Mouse moved to (890, 304)
Screenshot: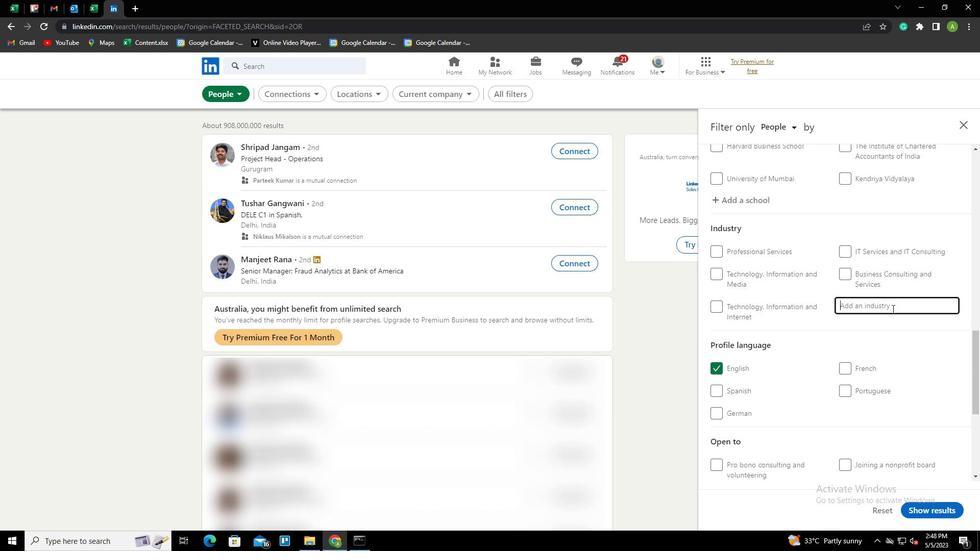 
Action: Mouse pressed left at (890, 304)
Screenshot: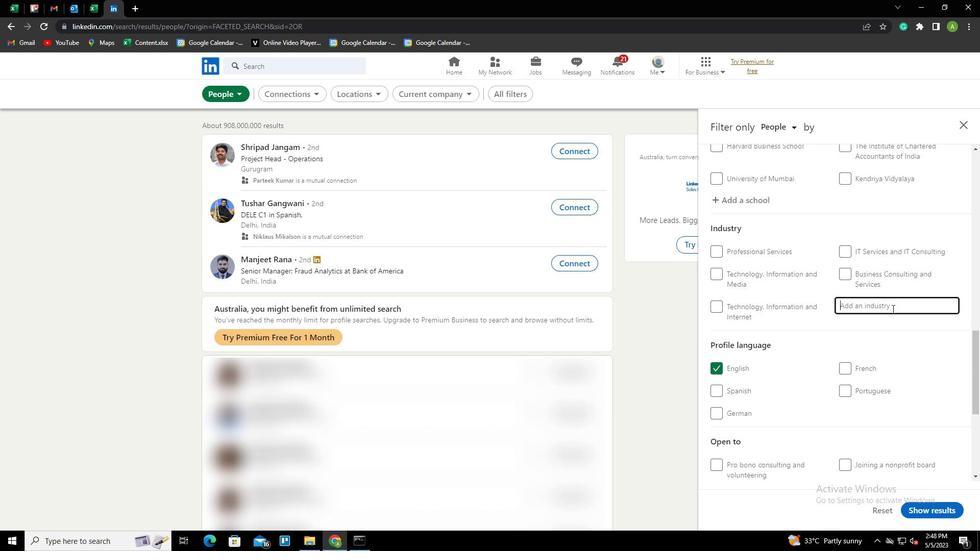 
Action: Key pressed <Key.shift><Key.shift><Key.shift><Key.shift><Key.shift><Key.shift><Key.shift><Key.shift><Key.shift><Key.shift><Key.shift><Key.shift><Key.shift><Key.shift><Key.shift><Key.shift>FOOTWEAR<Key.down><Key.enter>
Screenshot: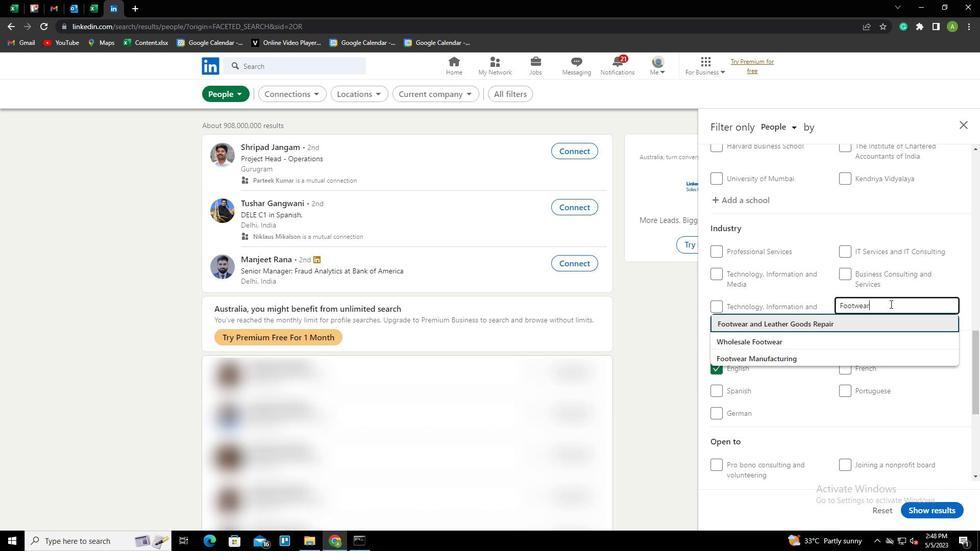 
Action: Mouse scrolled (890, 303) with delta (0, 0)
Screenshot: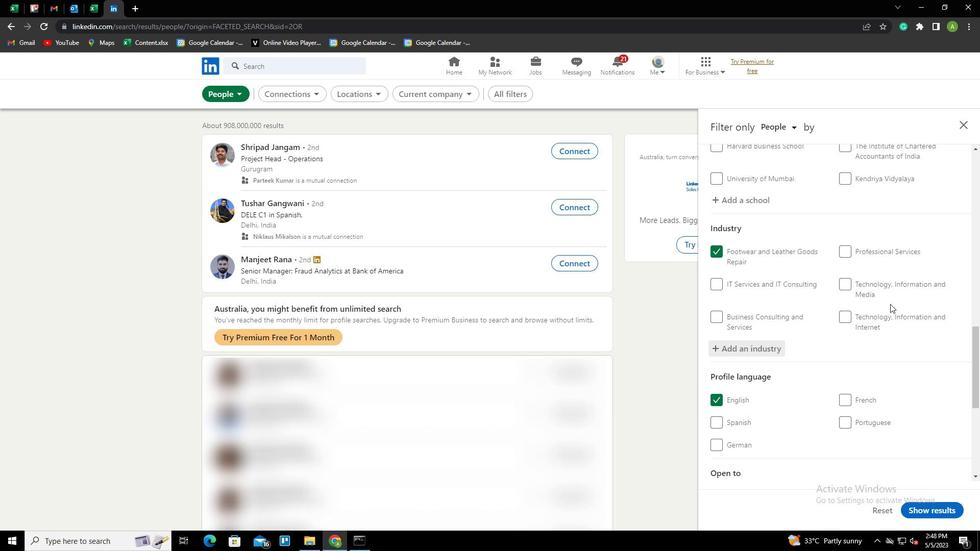 
Action: Mouse scrolled (890, 303) with delta (0, 0)
Screenshot: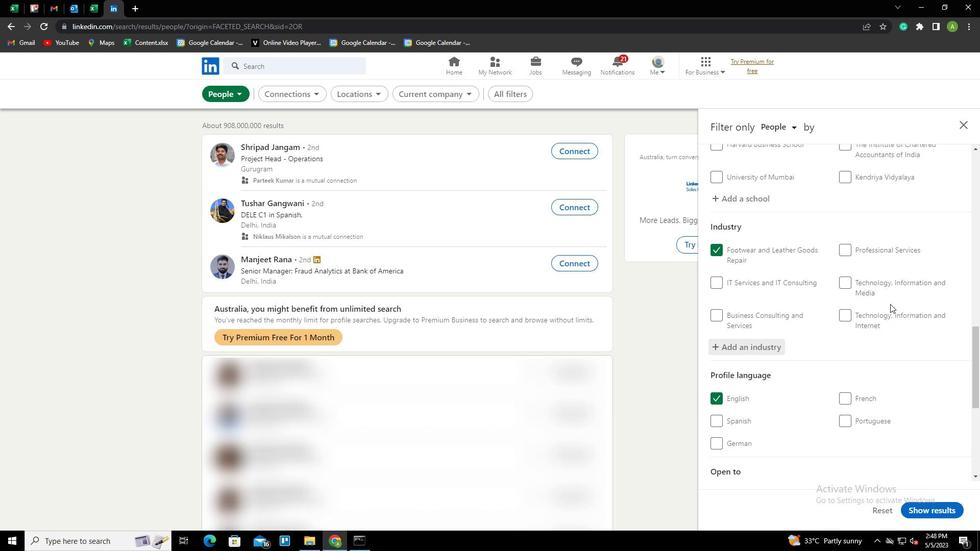 
Action: Mouse scrolled (890, 303) with delta (0, 0)
Screenshot: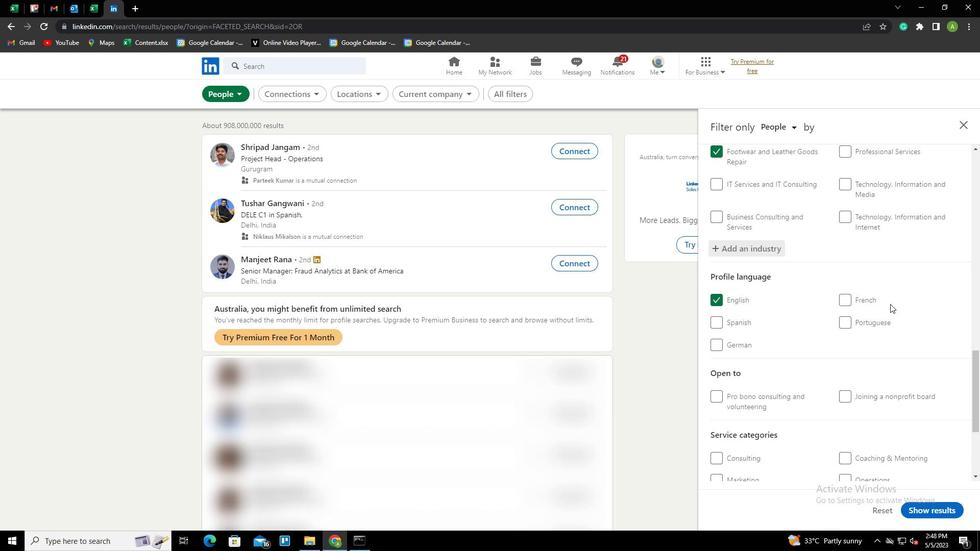 
Action: Mouse scrolled (890, 303) with delta (0, 0)
Screenshot: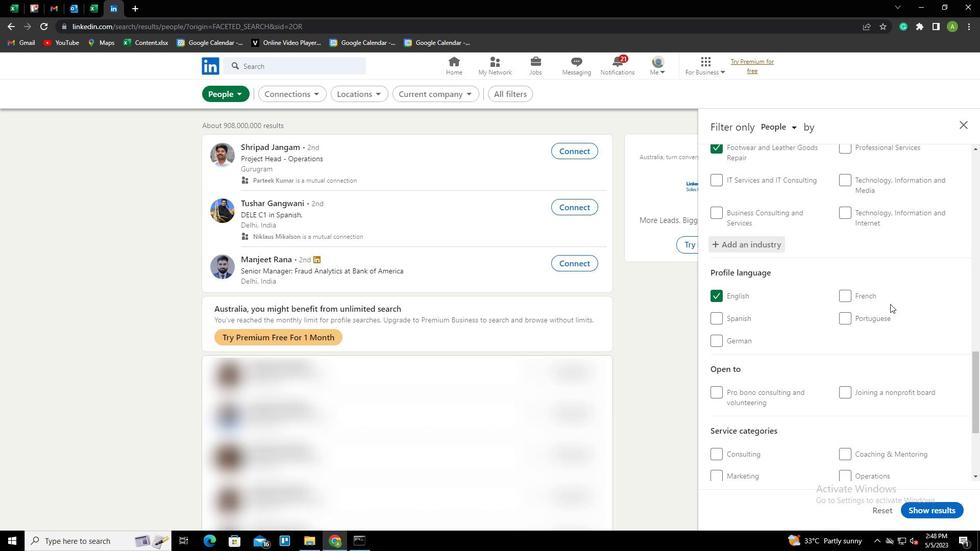 
Action: Mouse scrolled (890, 303) with delta (0, 0)
Screenshot: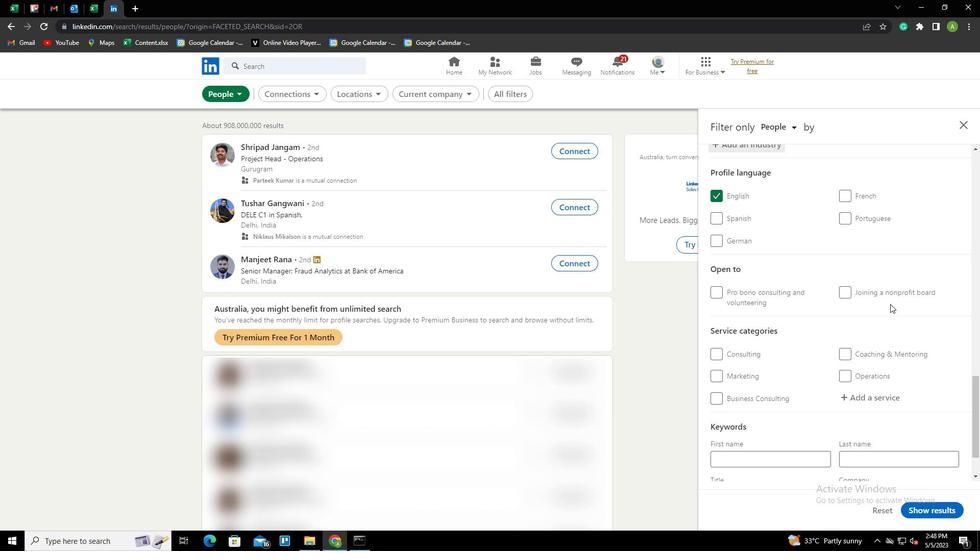 
Action: Mouse moved to (886, 346)
Screenshot: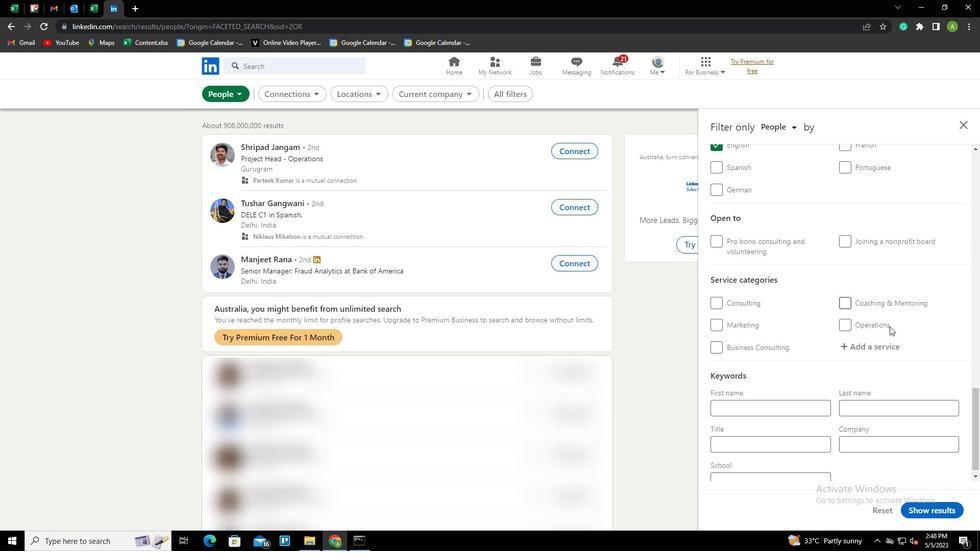 
Action: Mouse pressed left at (886, 346)
Screenshot: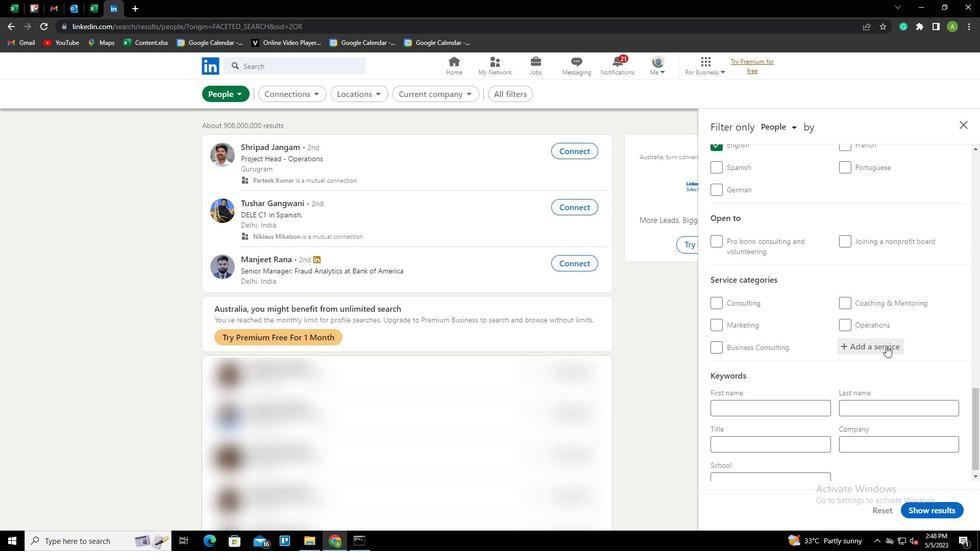 
Action: Key pressed <Key.shift>CYBERSER<Key.backspace>CURITY<Key.down><Key.enter>
Screenshot: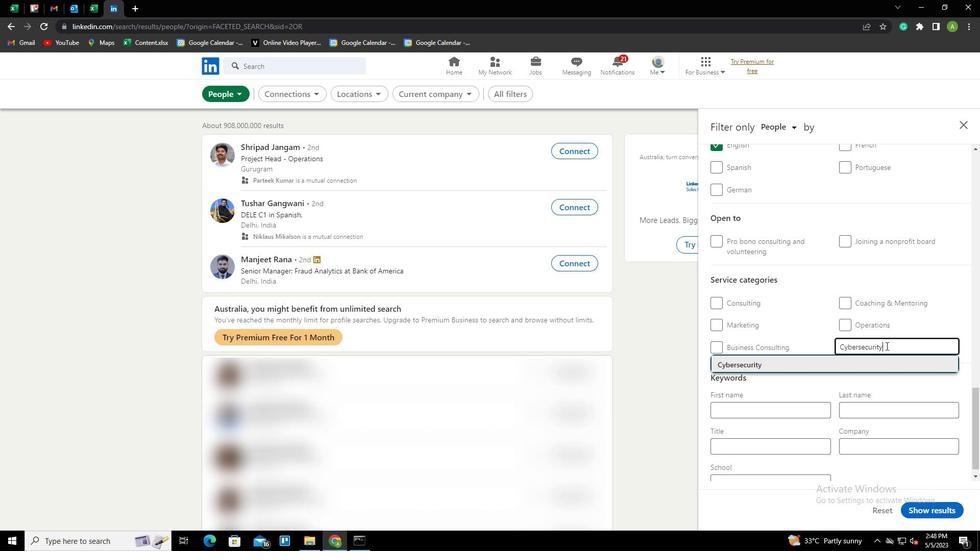 
Action: Mouse moved to (889, 346)
Screenshot: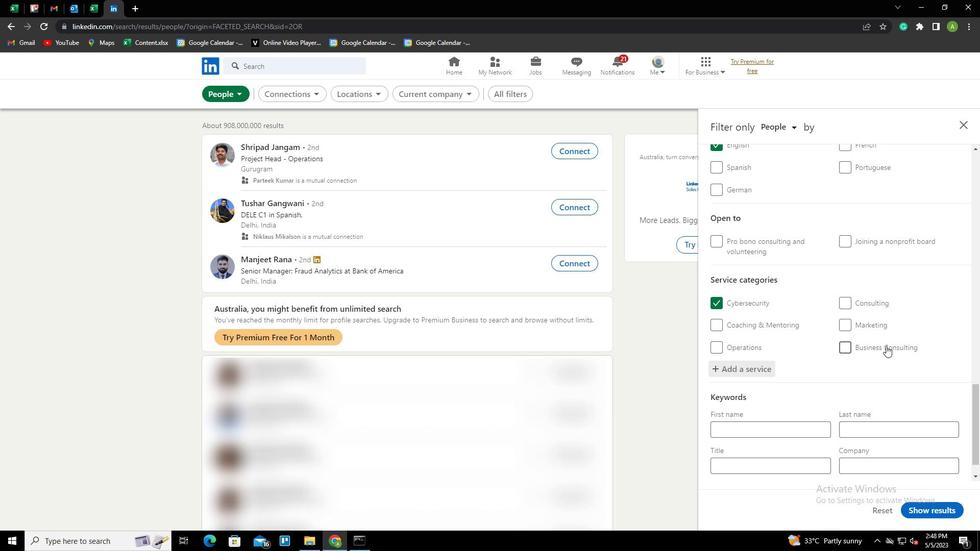
Action: Mouse scrolled (889, 346) with delta (0, 0)
Screenshot: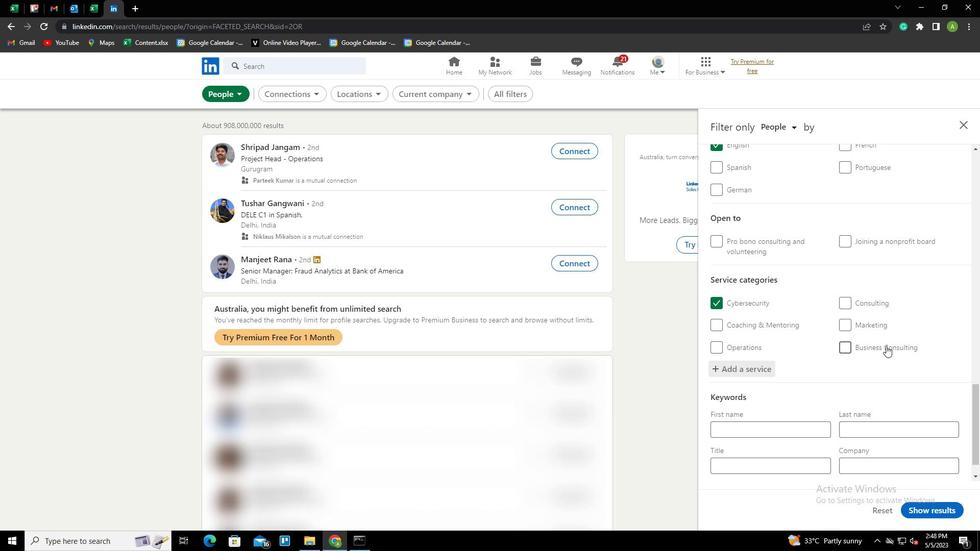 
Action: Mouse scrolled (889, 346) with delta (0, 0)
Screenshot: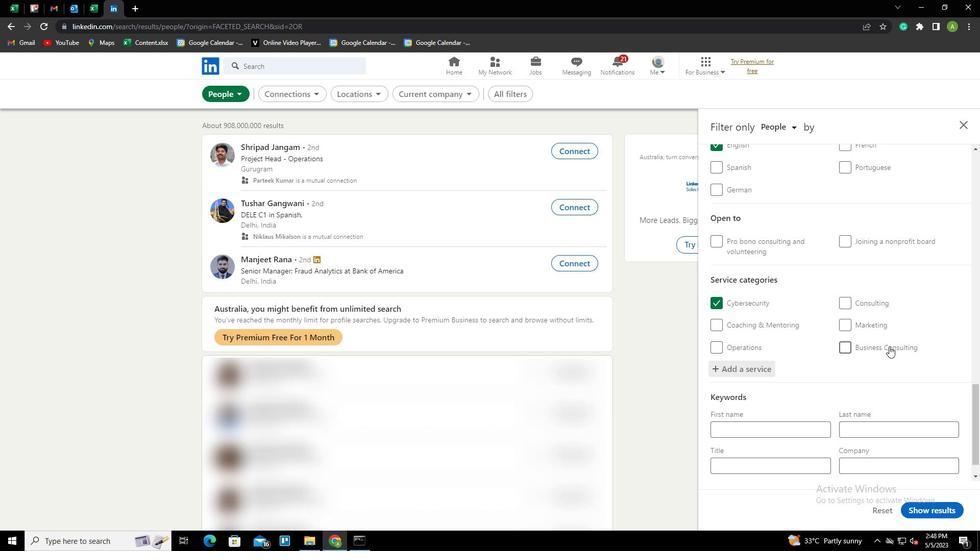 
Action: Mouse scrolled (889, 346) with delta (0, 0)
Screenshot: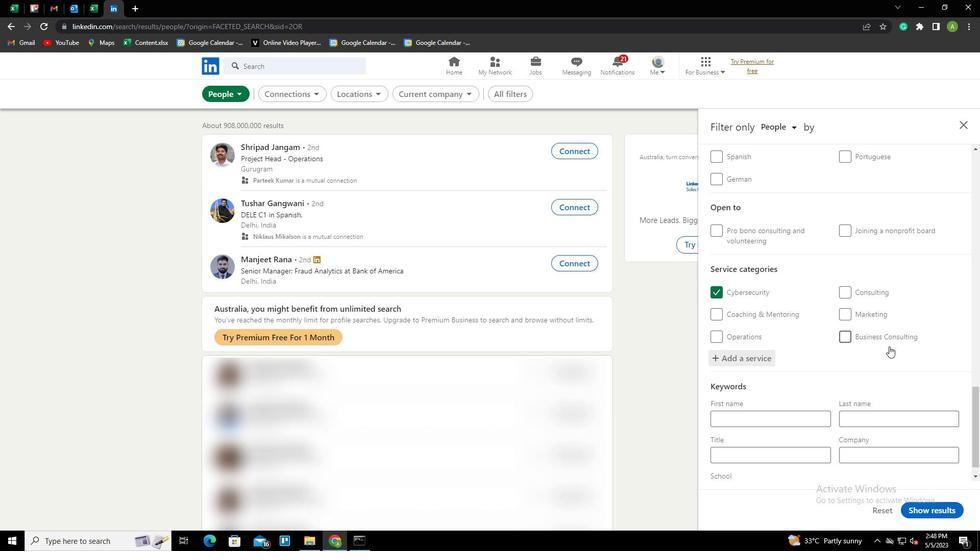 
Action: Mouse scrolled (889, 346) with delta (0, 0)
Screenshot: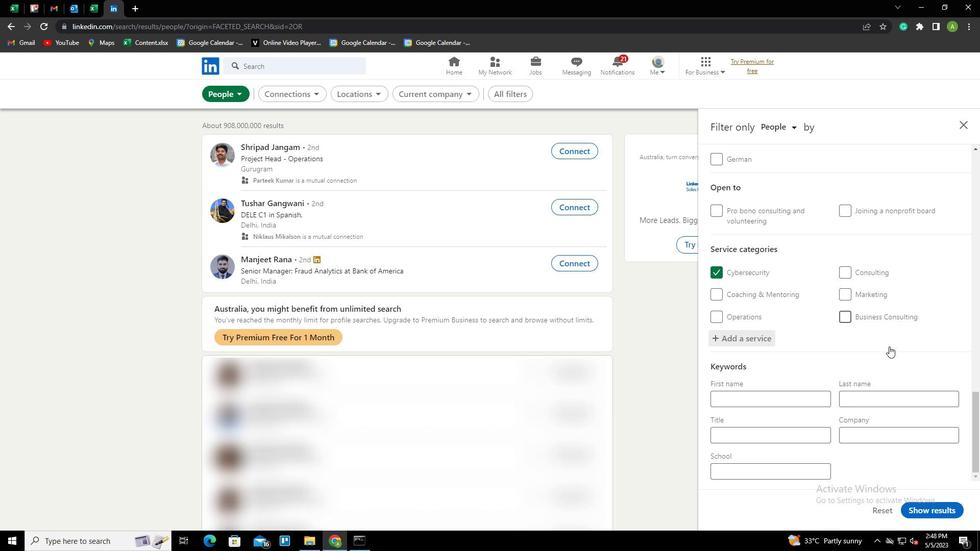 
Action: Mouse moved to (809, 436)
Screenshot: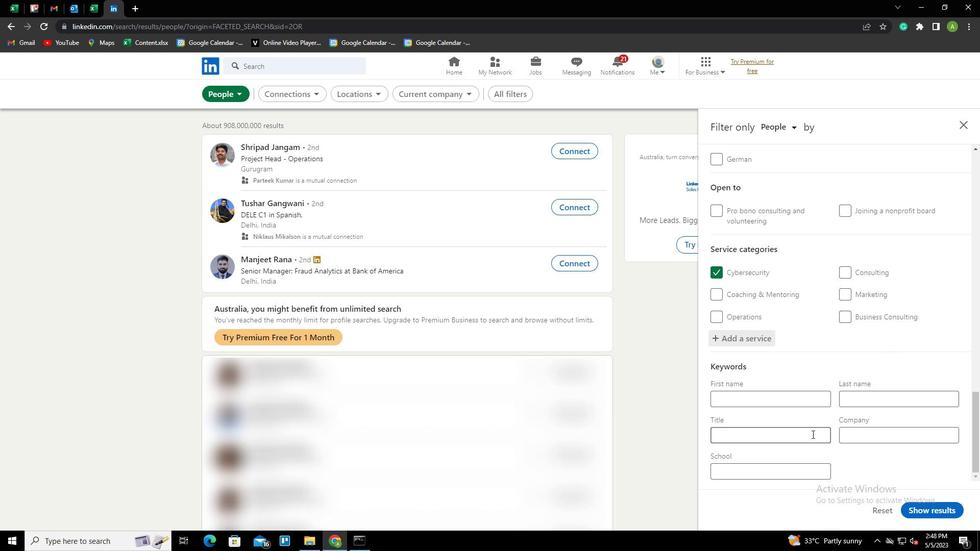 
Action: Mouse pressed left at (809, 436)
Screenshot: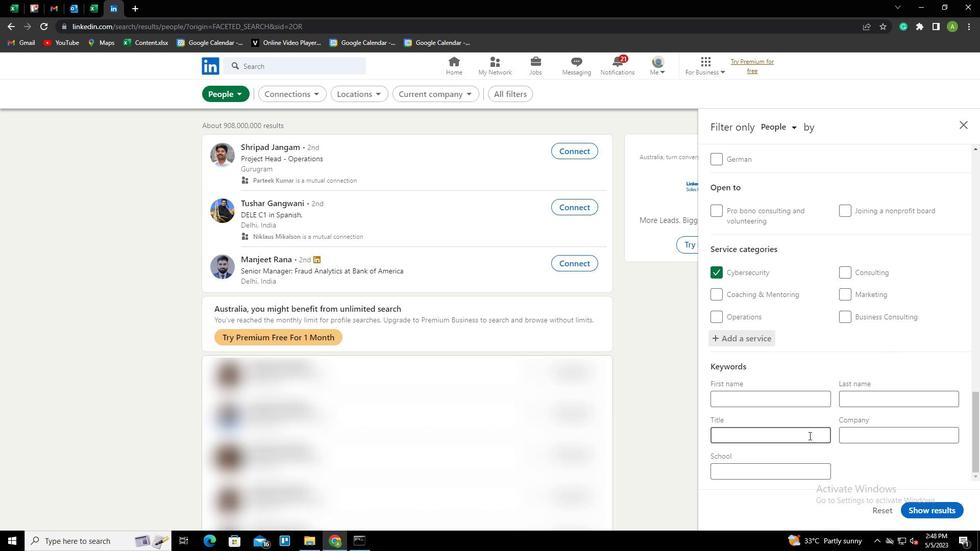 
Action: Key pressed <Key.shift>ACTOR
Screenshot: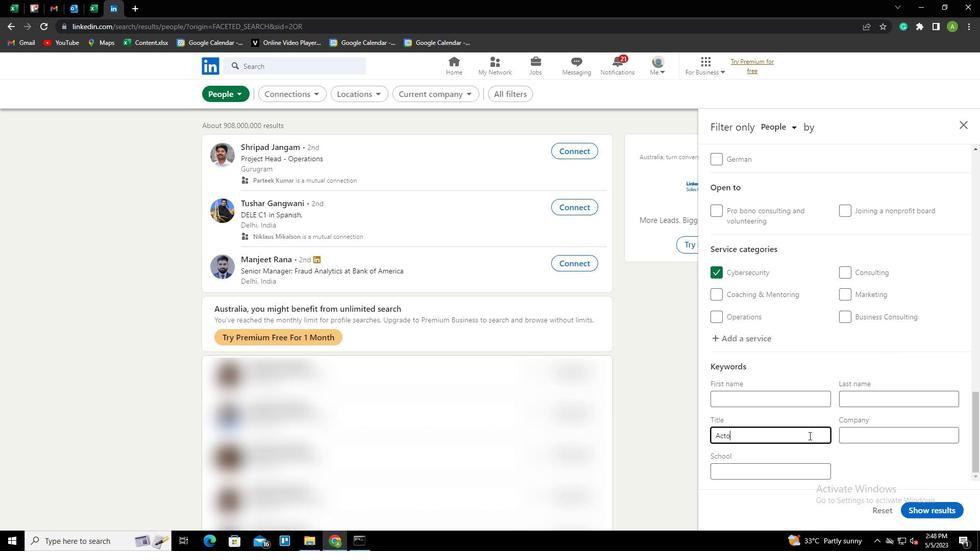 
Action: Mouse moved to (866, 460)
Screenshot: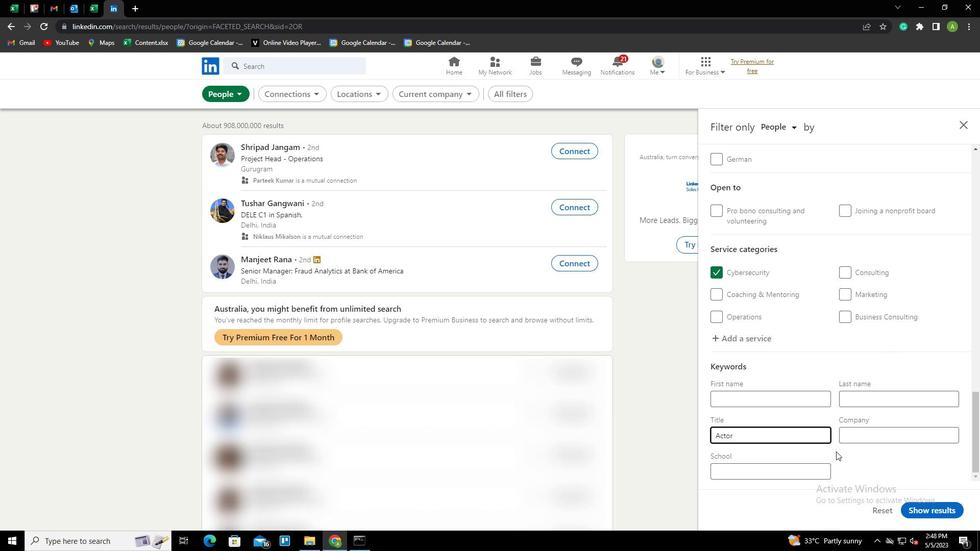 
Action: Mouse pressed left at (866, 460)
Screenshot: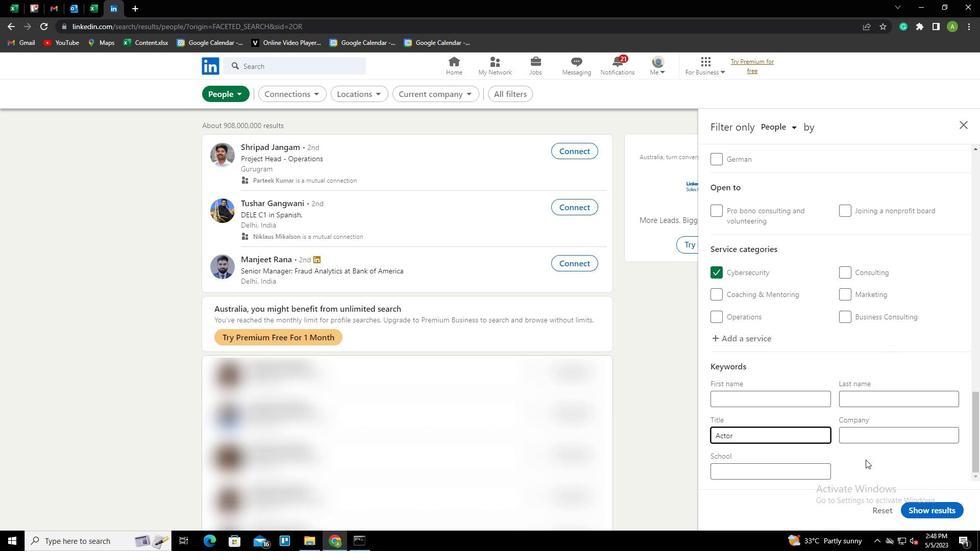 
Action: Mouse moved to (935, 511)
Screenshot: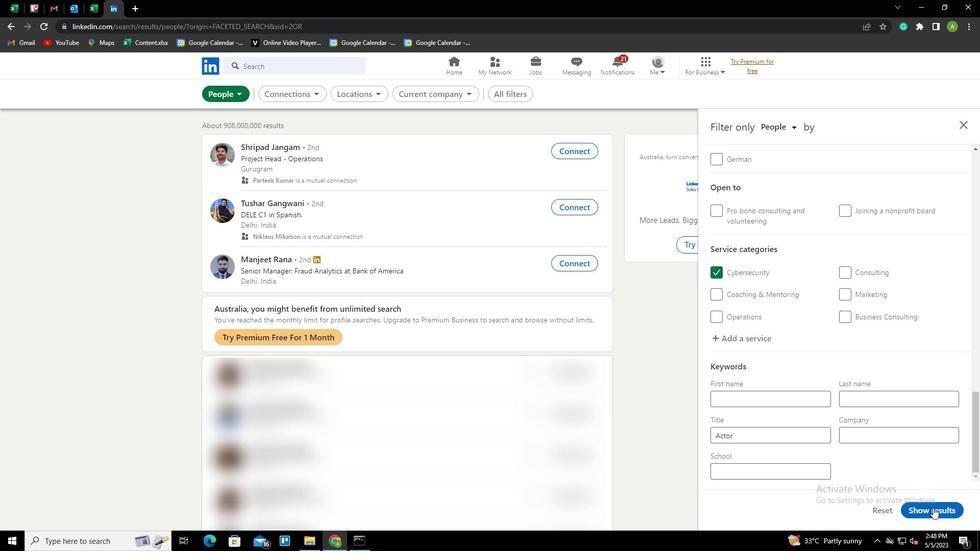 
Action: Mouse pressed left at (935, 511)
Screenshot: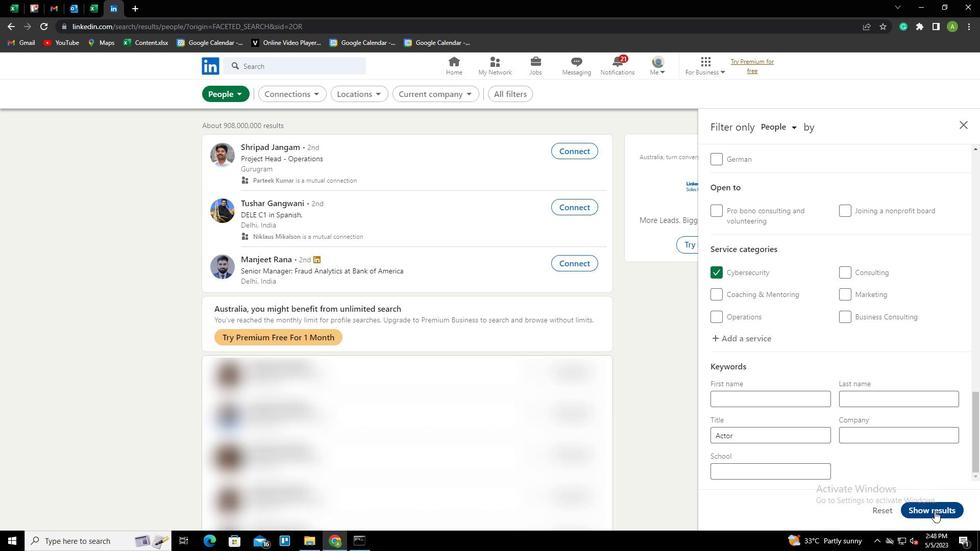 
